 Task: Open Card Brand Guidelines Review in Board Influencer Marketing to Workspace Finance and Accounting and add a team member Softage.2@softage.net, a label Yellow, a checklist Jewelry Design, an attachment from your onedrive, a color Yellow and finally, add a card description 'Conduct market research for new product development' and a comment 'Let us approach this task with a sense of urgency and importance, recognizing its impact on the overall project.'. Add a start date 'Jan 02, 1900' with a due date 'Jan 09, 1900'
Action: Mouse moved to (96, 308)
Screenshot: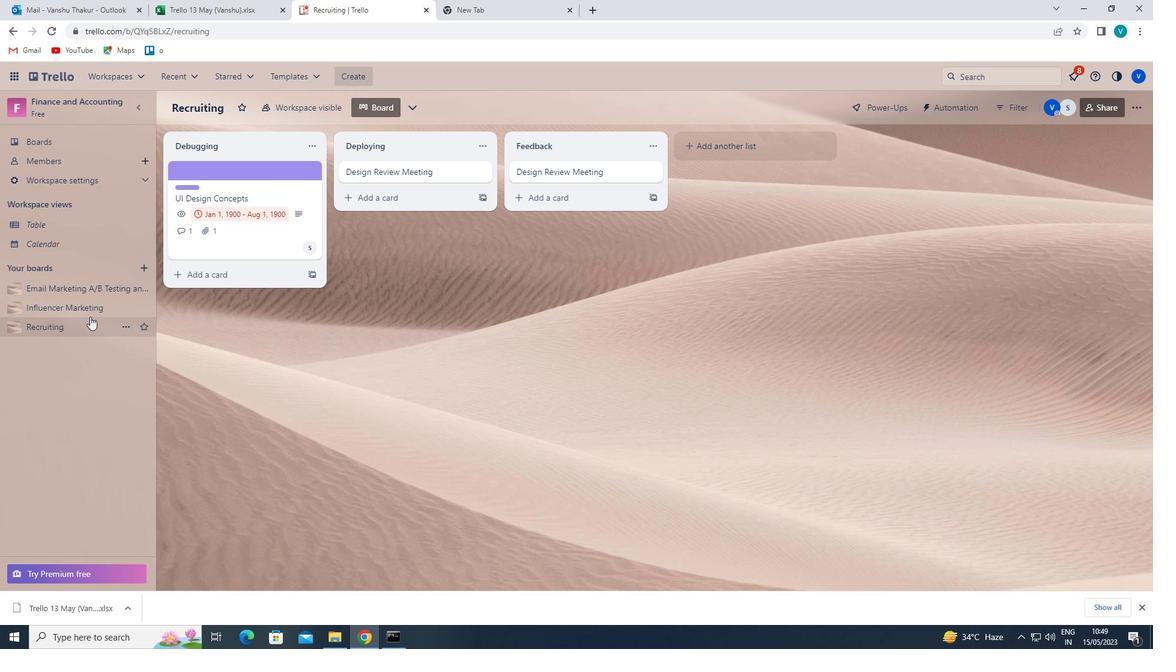 
Action: Mouse pressed left at (96, 308)
Screenshot: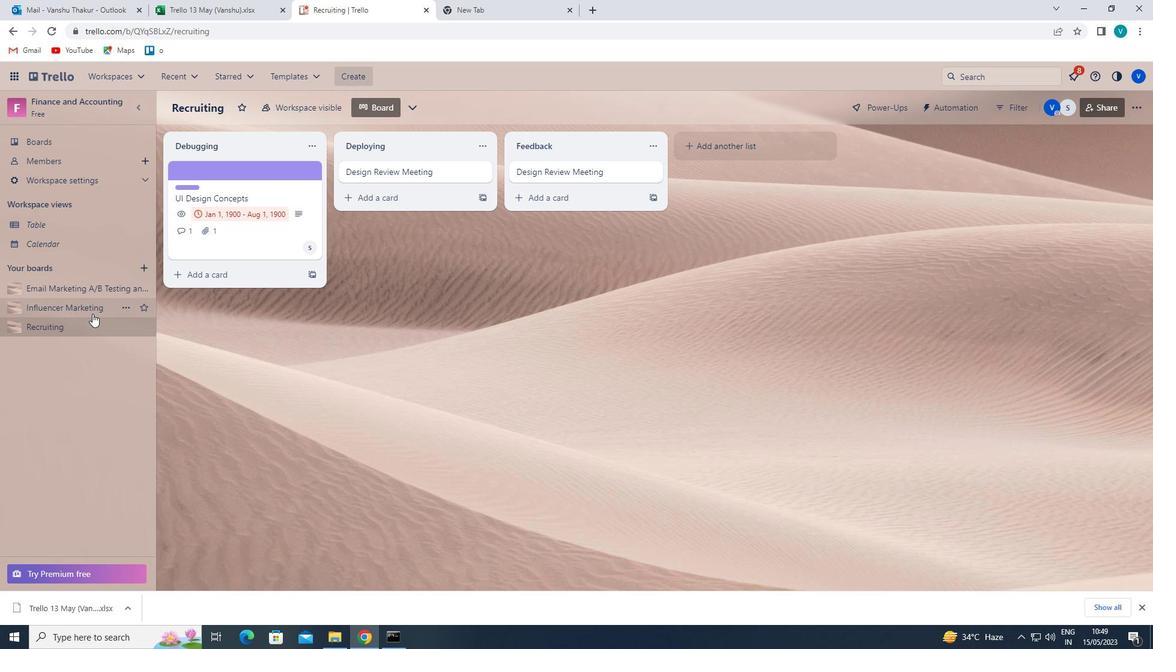 
Action: Mouse moved to (265, 177)
Screenshot: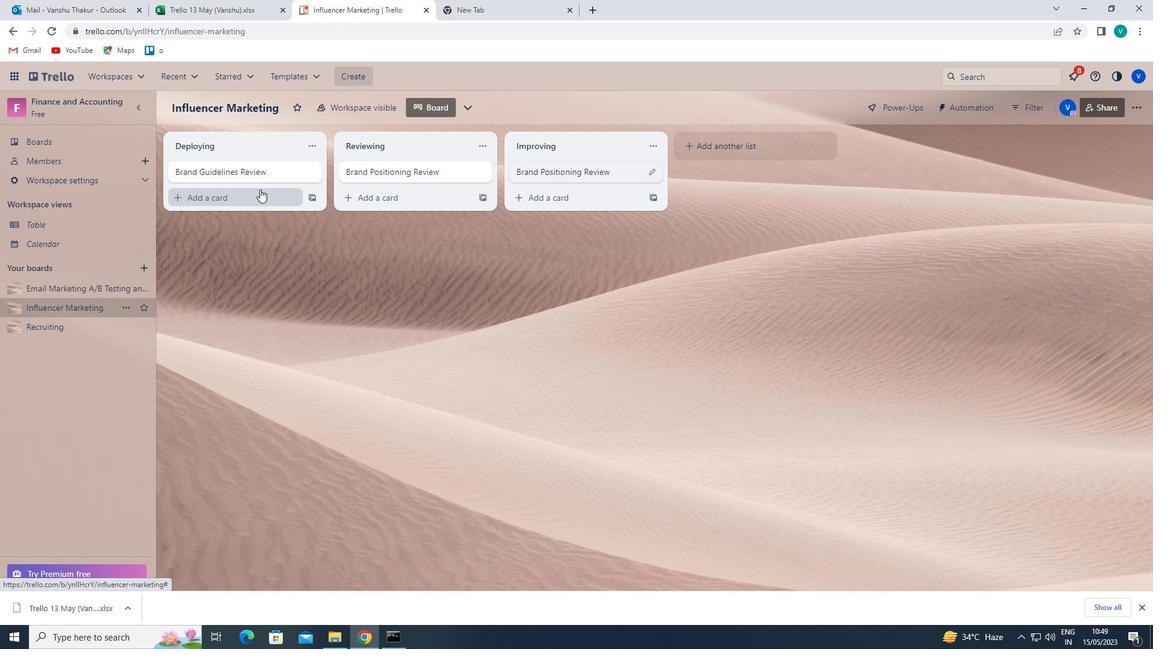
Action: Mouse pressed left at (265, 177)
Screenshot: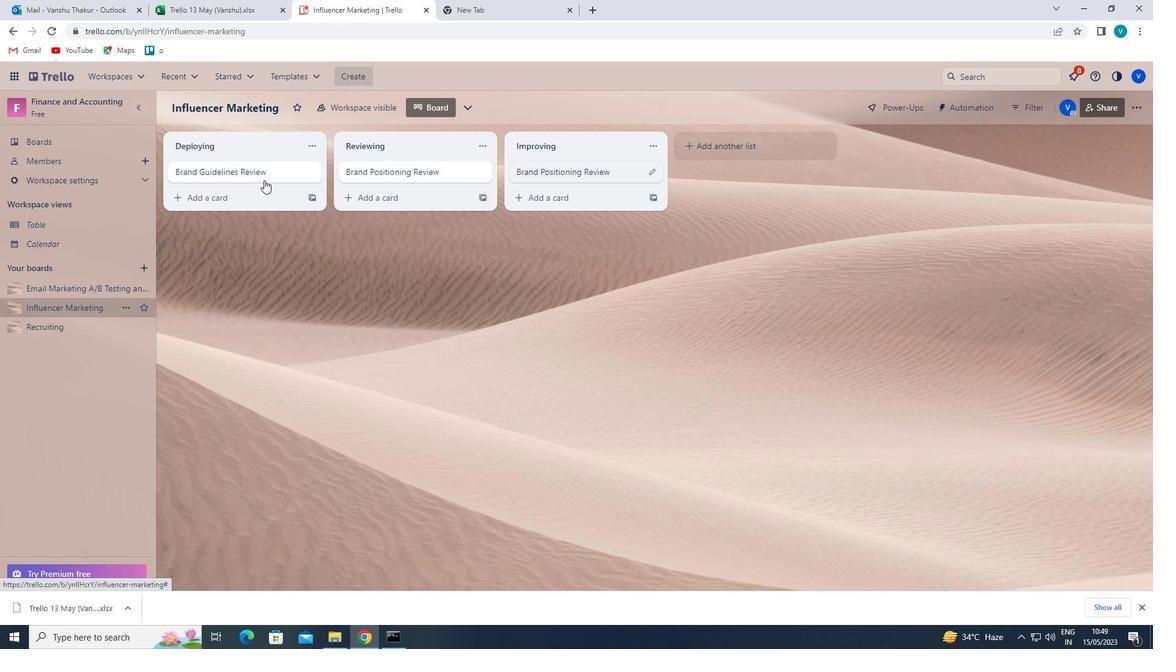 
Action: Mouse moved to (733, 176)
Screenshot: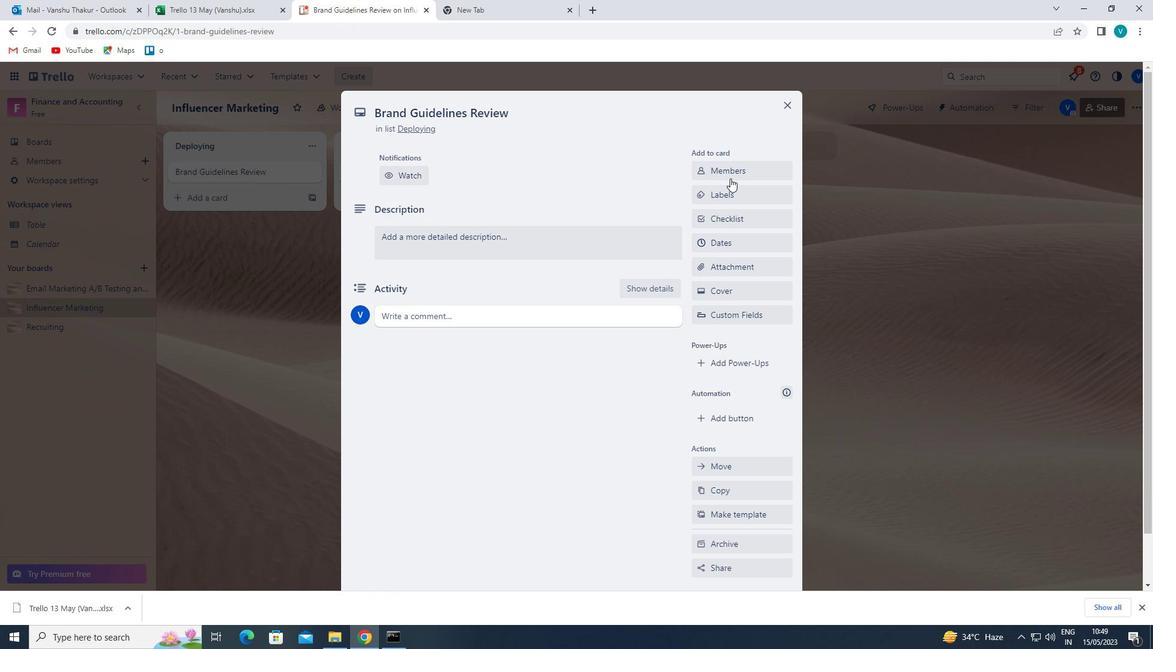 
Action: Mouse pressed left at (733, 176)
Screenshot: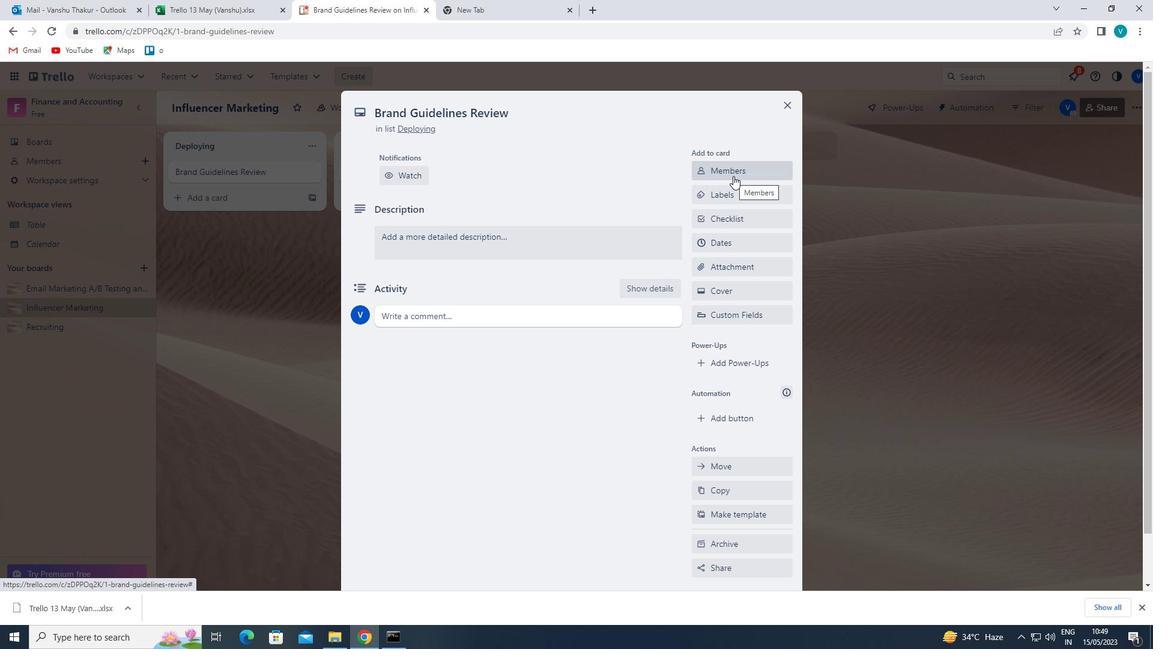 
Action: Mouse moved to (730, 226)
Screenshot: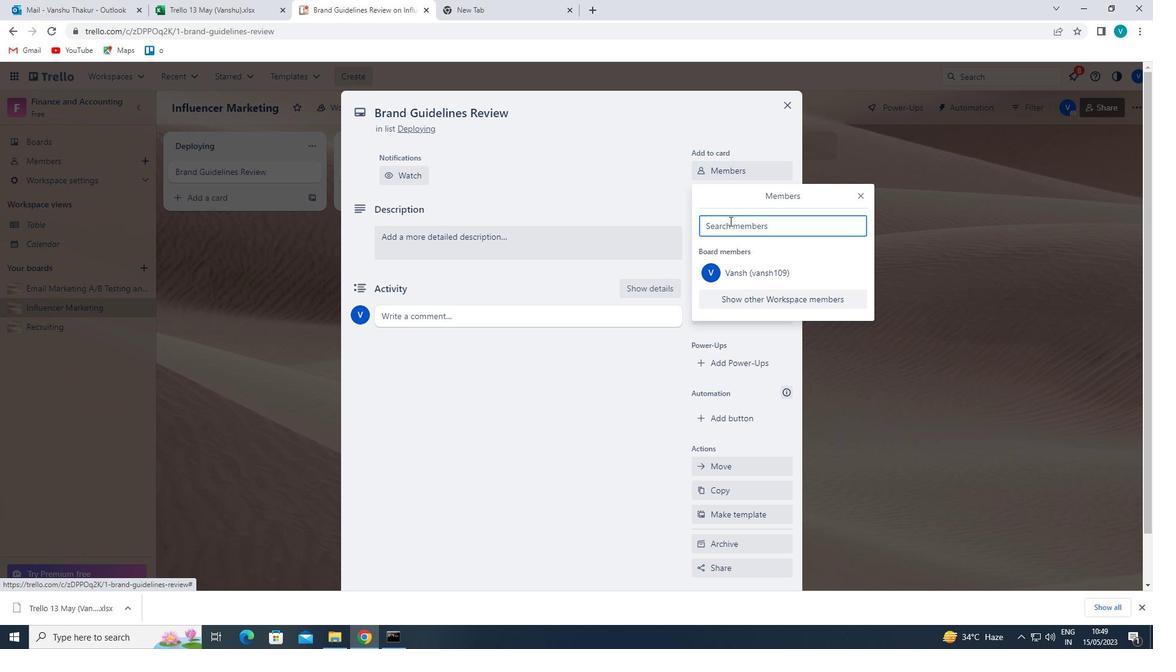 
Action: Mouse pressed left at (730, 226)
Screenshot: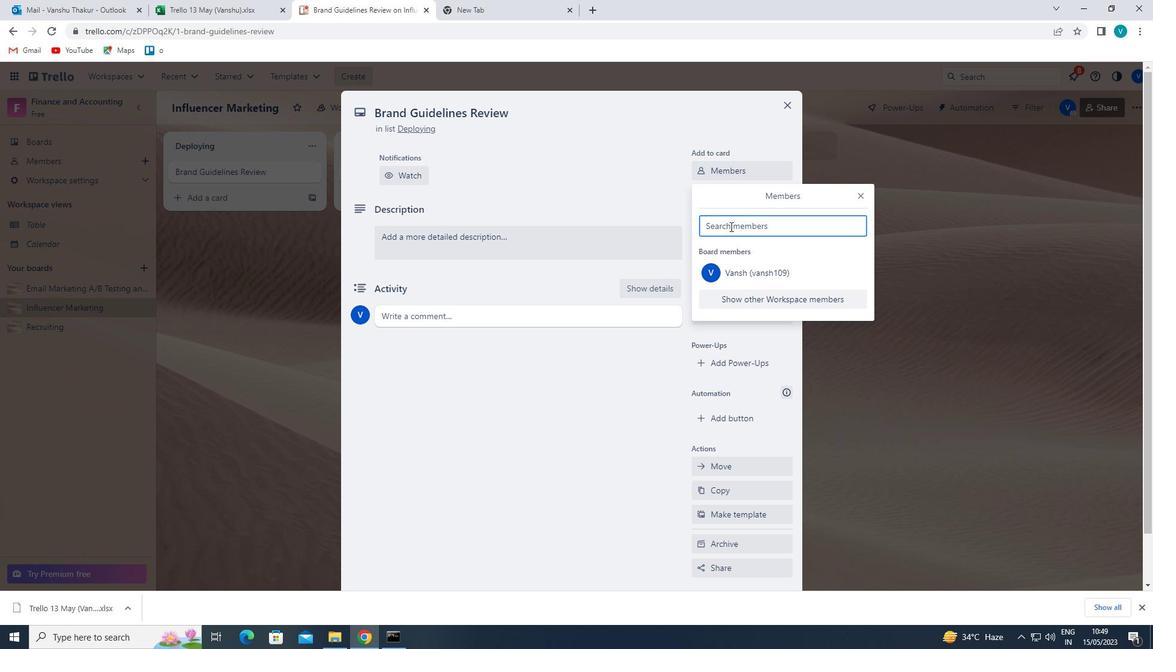
Action: Key pressed <Key.shift>S
Screenshot: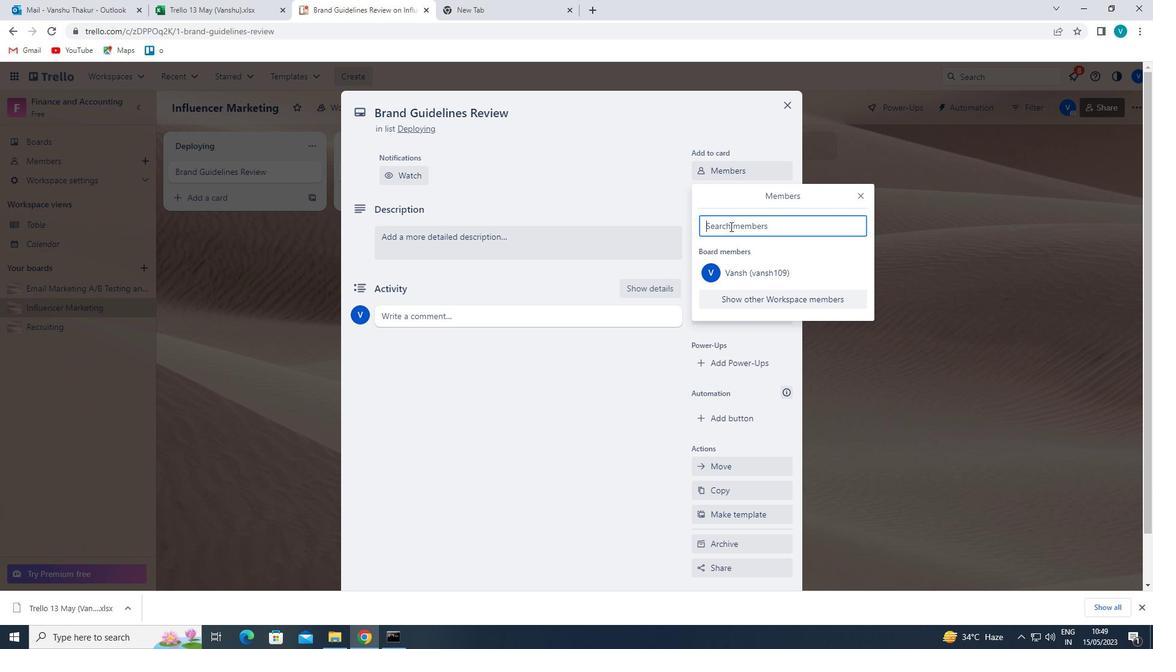 
Action: Mouse moved to (823, 366)
Screenshot: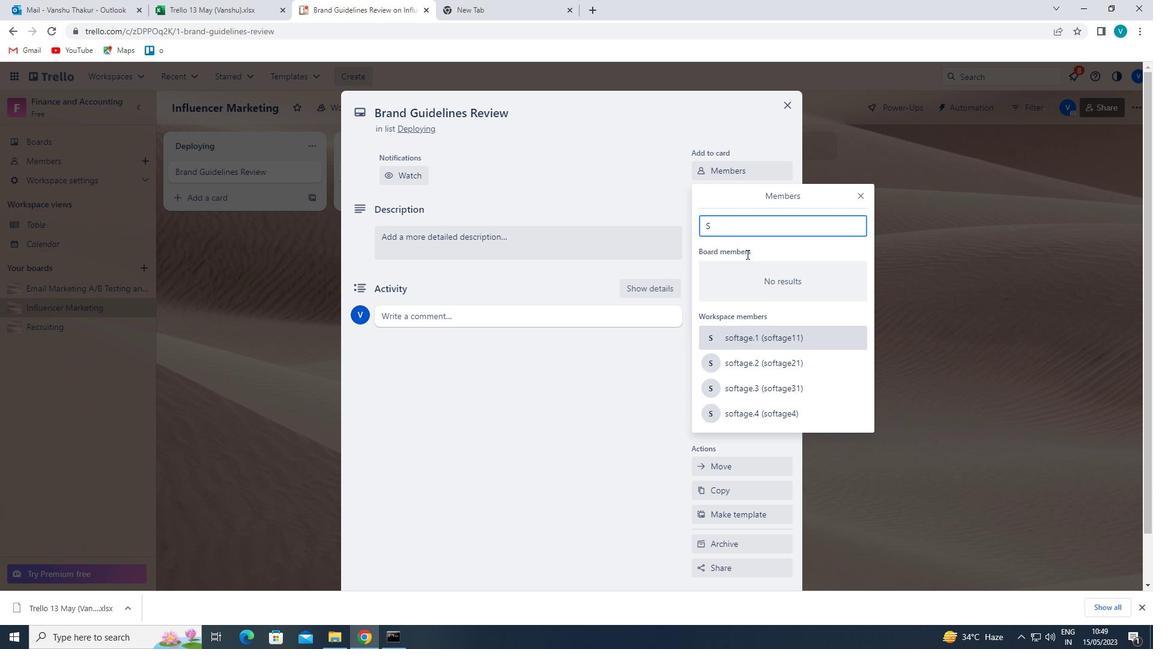 
Action: Mouse pressed left at (823, 366)
Screenshot: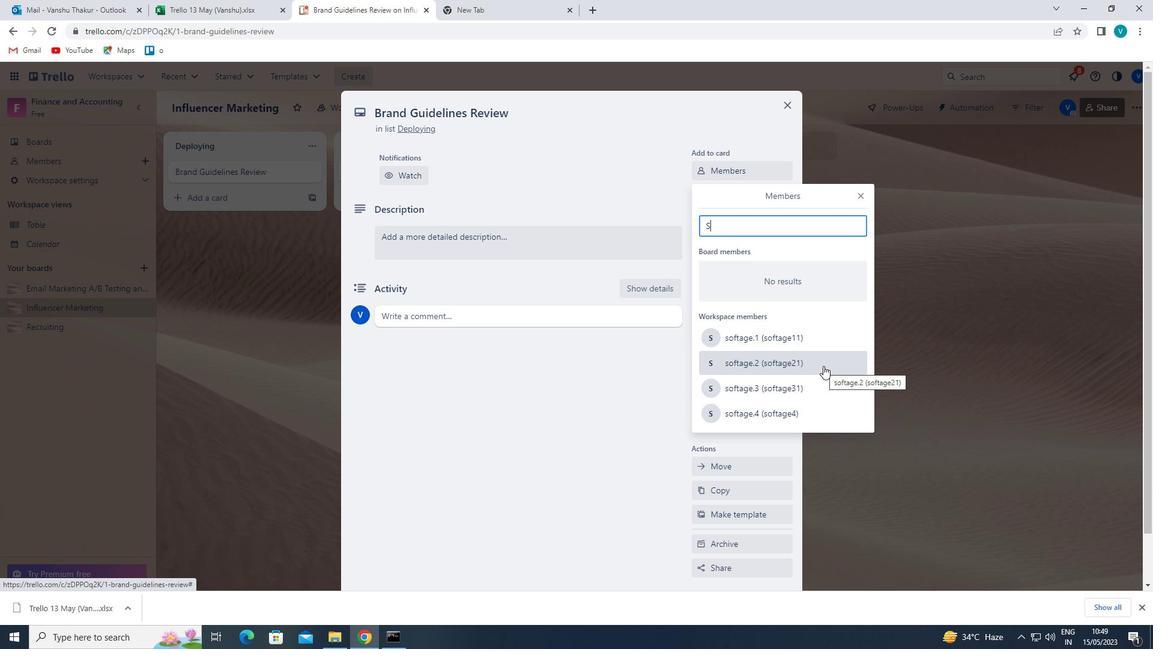 
Action: Mouse moved to (866, 194)
Screenshot: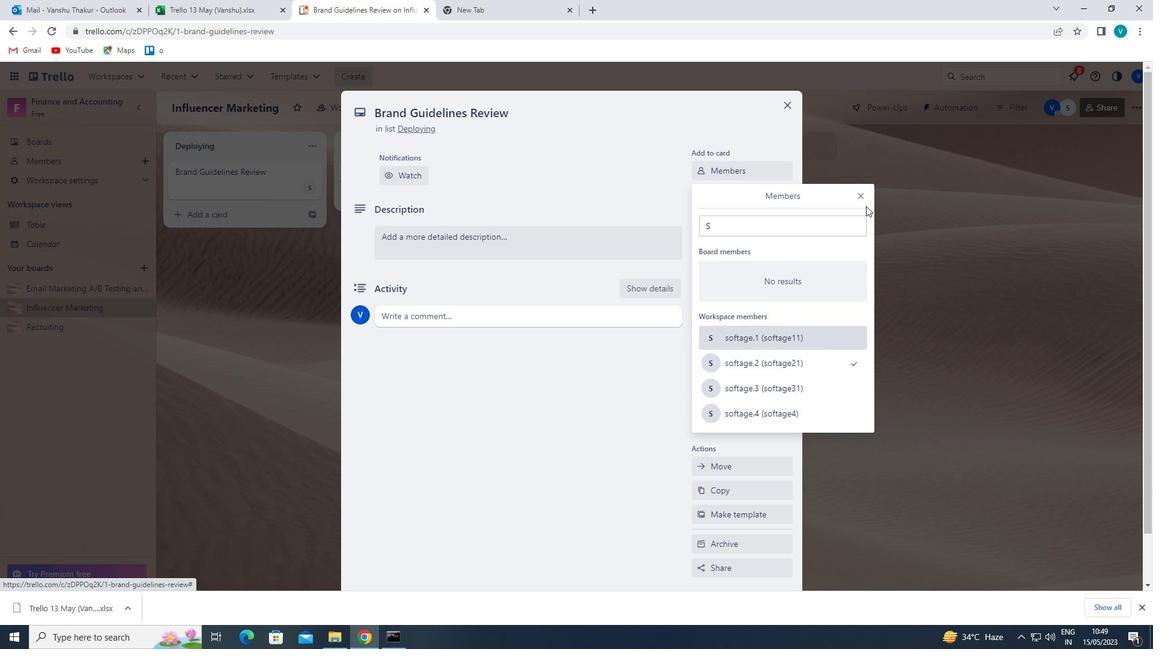 
Action: Mouse pressed left at (866, 194)
Screenshot: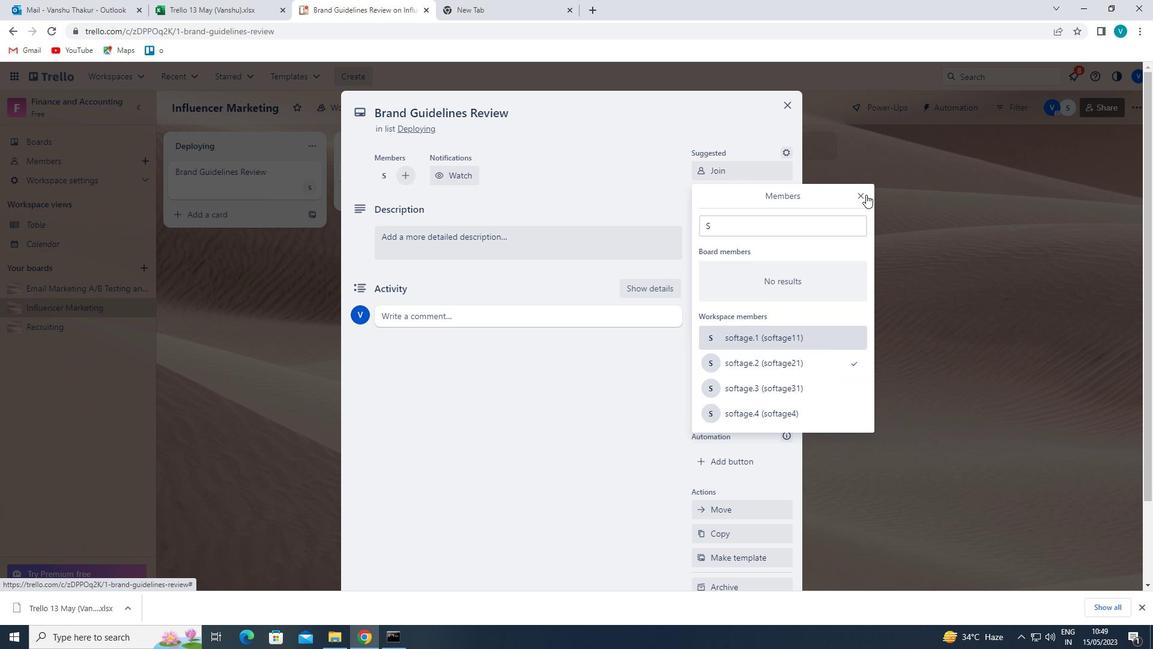 
Action: Mouse moved to (754, 232)
Screenshot: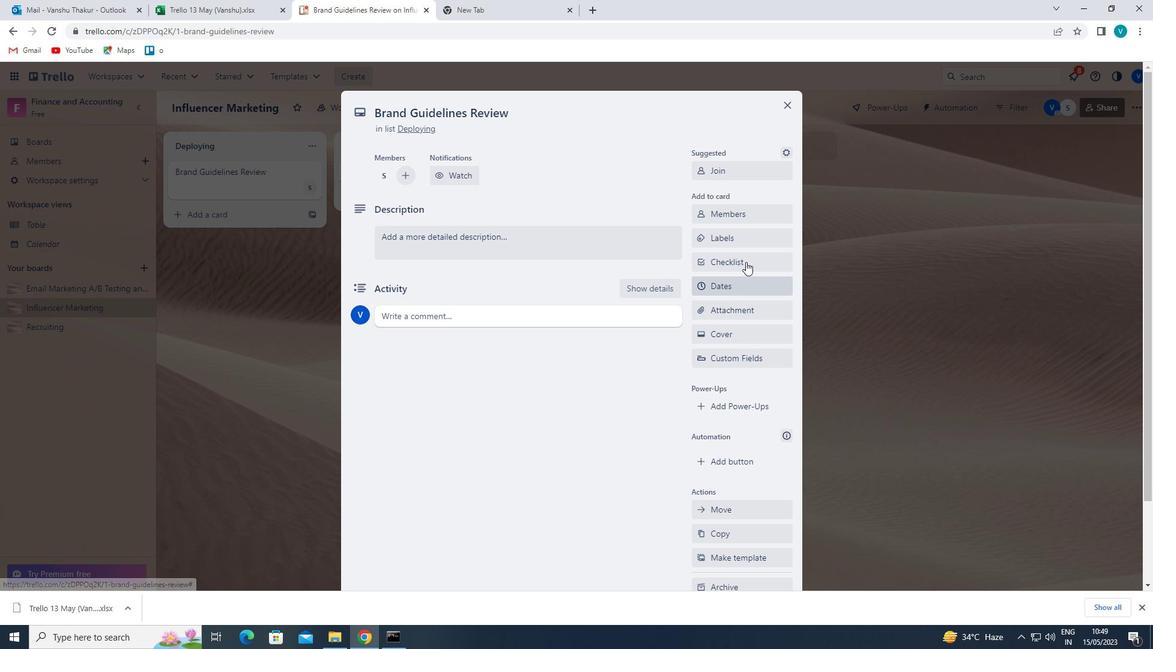 
Action: Mouse pressed left at (754, 232)
Screenshot: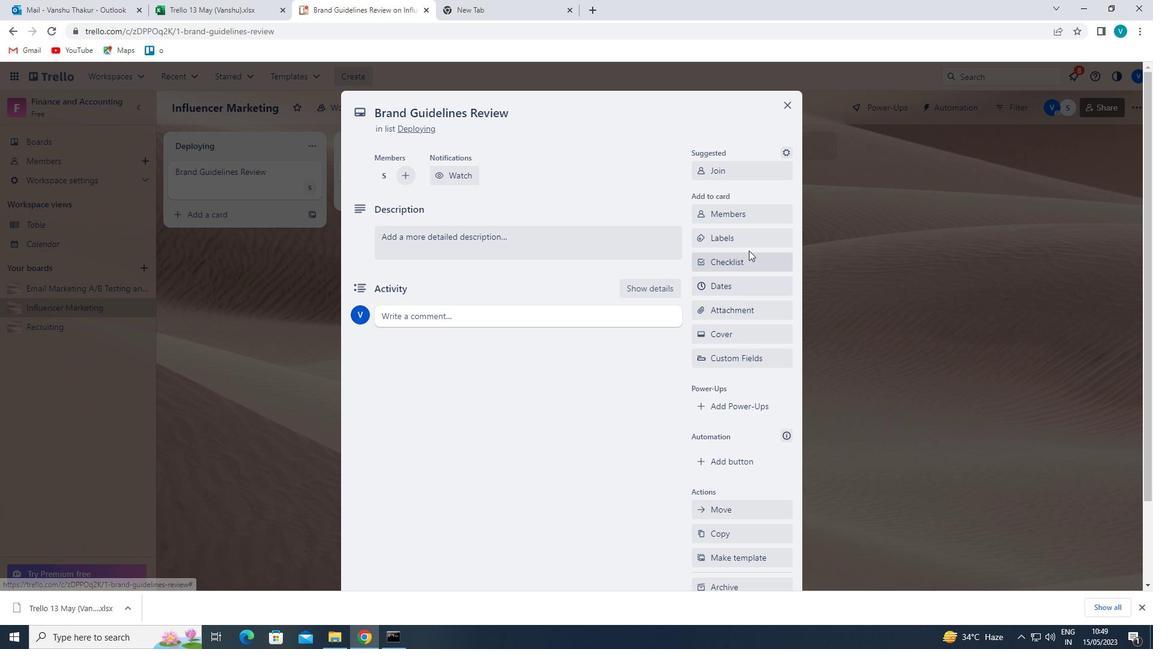 
Action: Mouse moved to (745, 364)
Screenshot: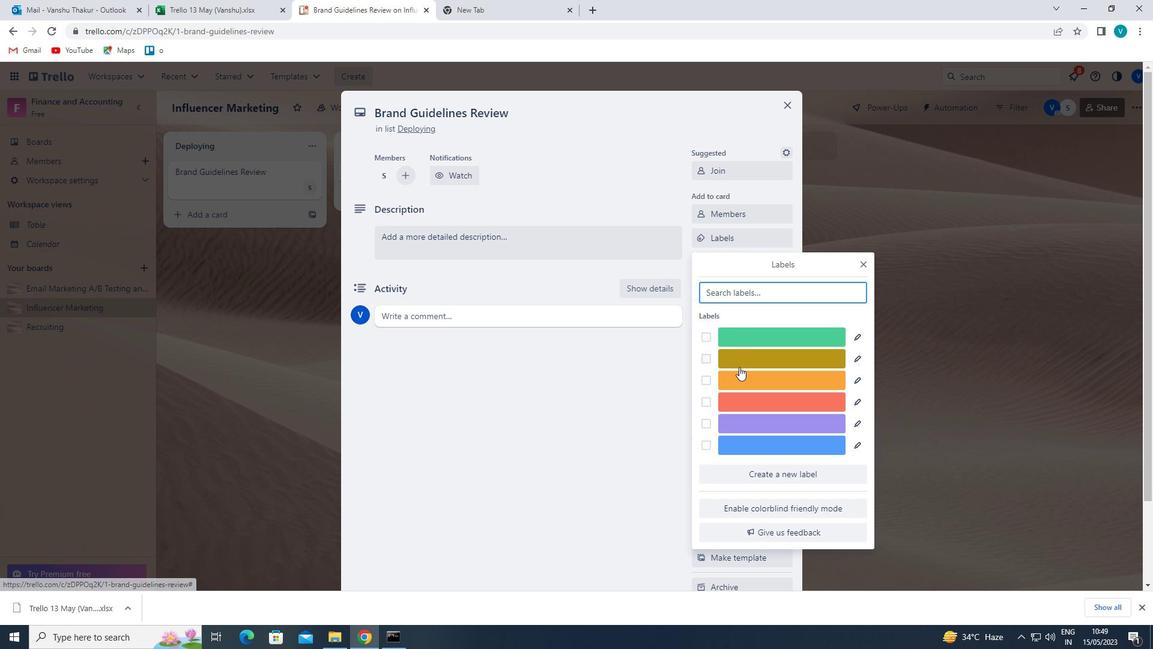 
Action: Mouse pressed left at (745, 364)
Screenshot: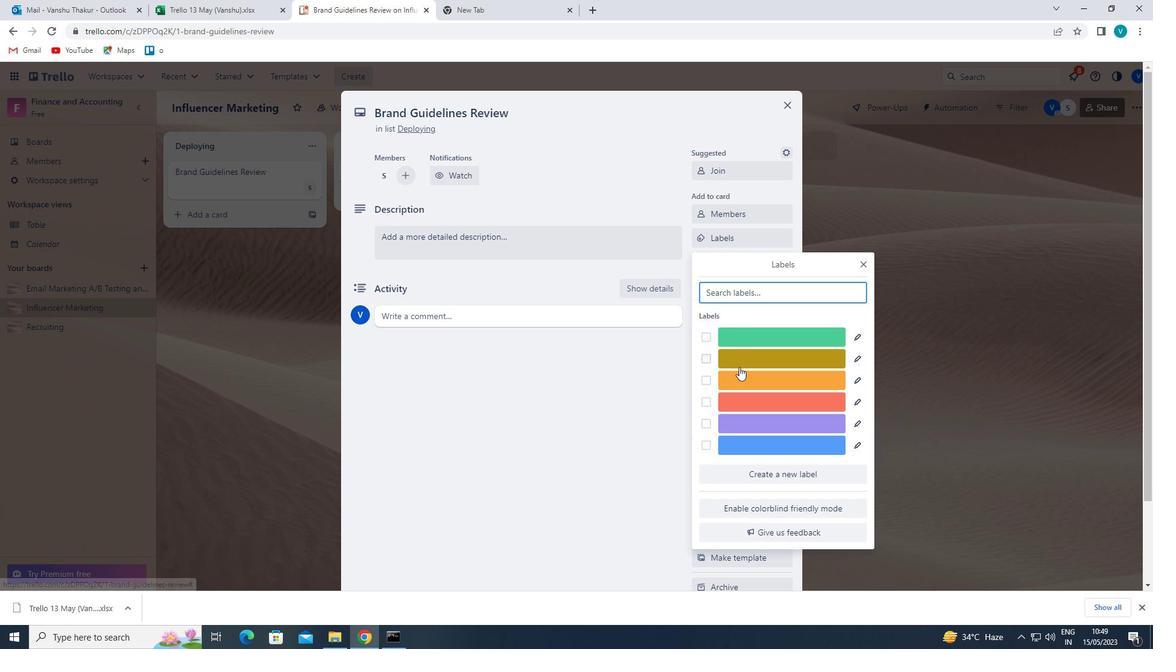 
Action: Mouse moved to (866, 265)
Screenshot: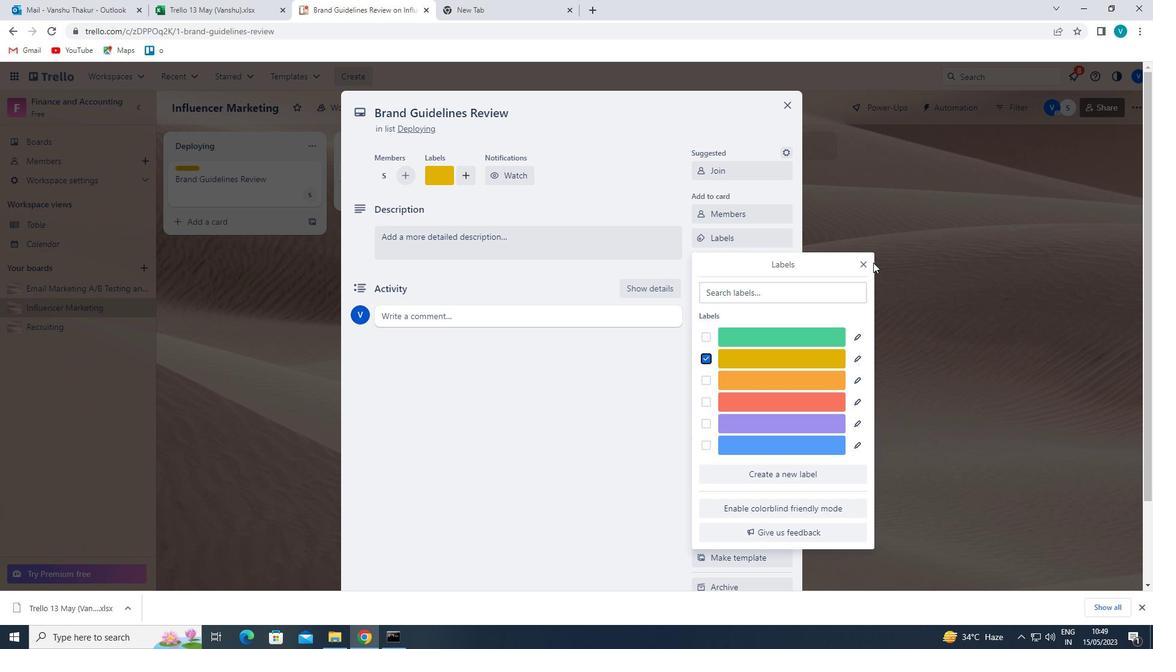 
Action: Mouse pressed left at (866, 265)
Screenshot: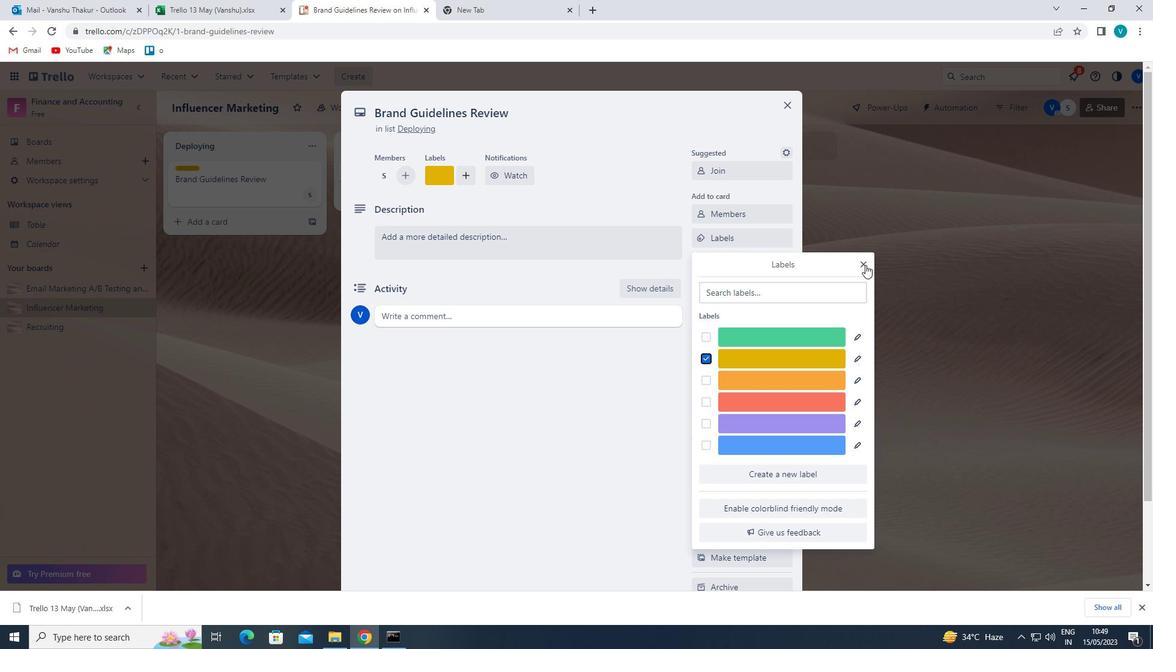 
Action: Mouse moved to (757, 265)
Screenshot: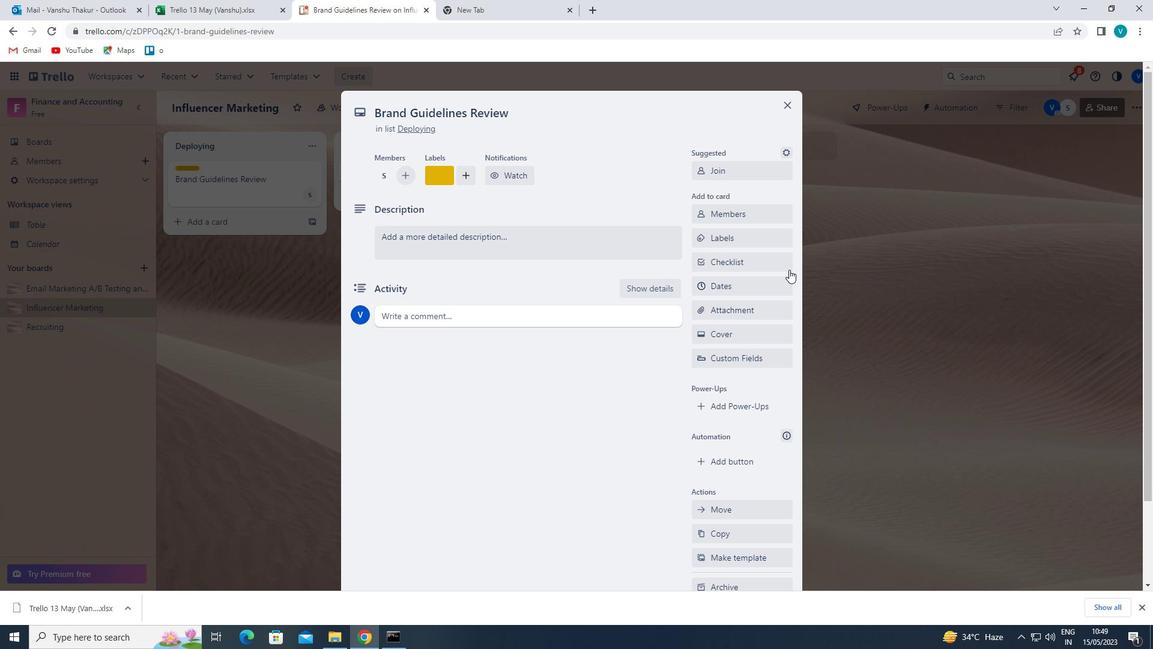 
Action: Mouse pressed left at (757, 265)
Screenshot: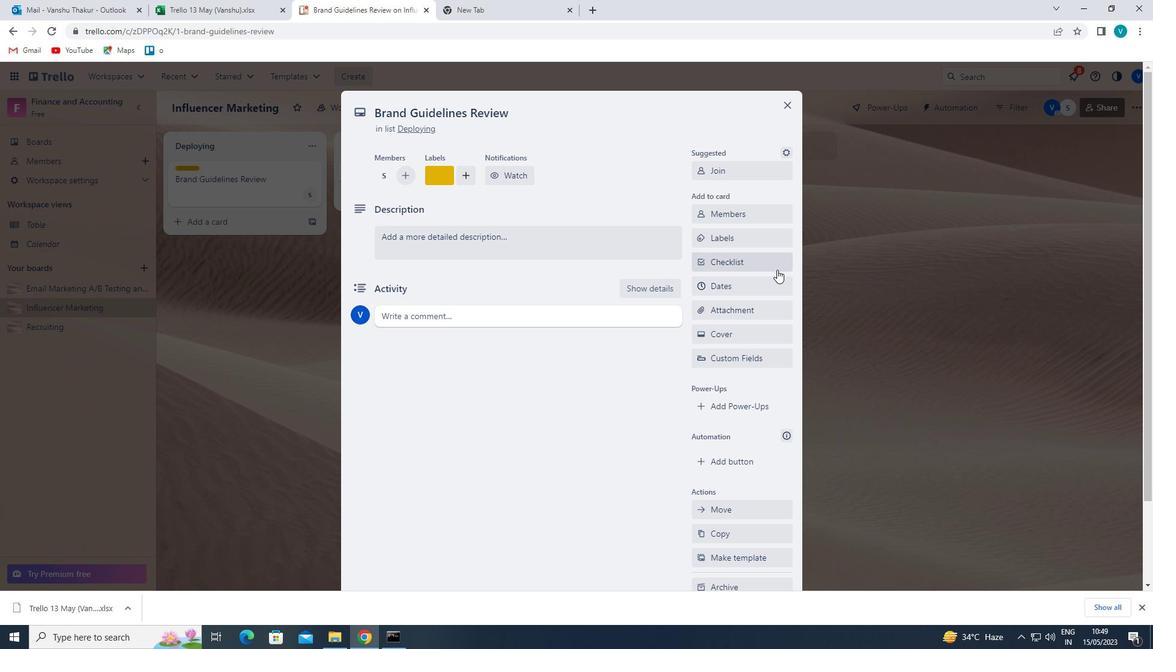 
Action: Mouse moved to (743, 307)
Screenshot: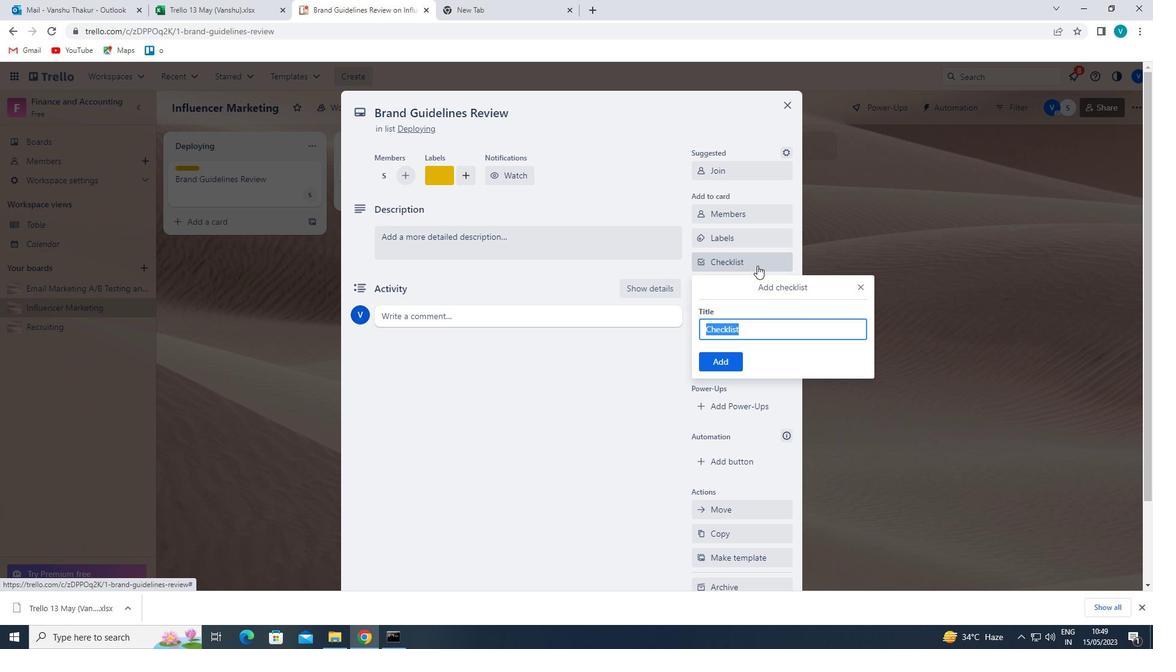 
Action: Key pressed <Key.shift>JEWELRY<Key.space><Key.shift>DESIGN
Screenshot: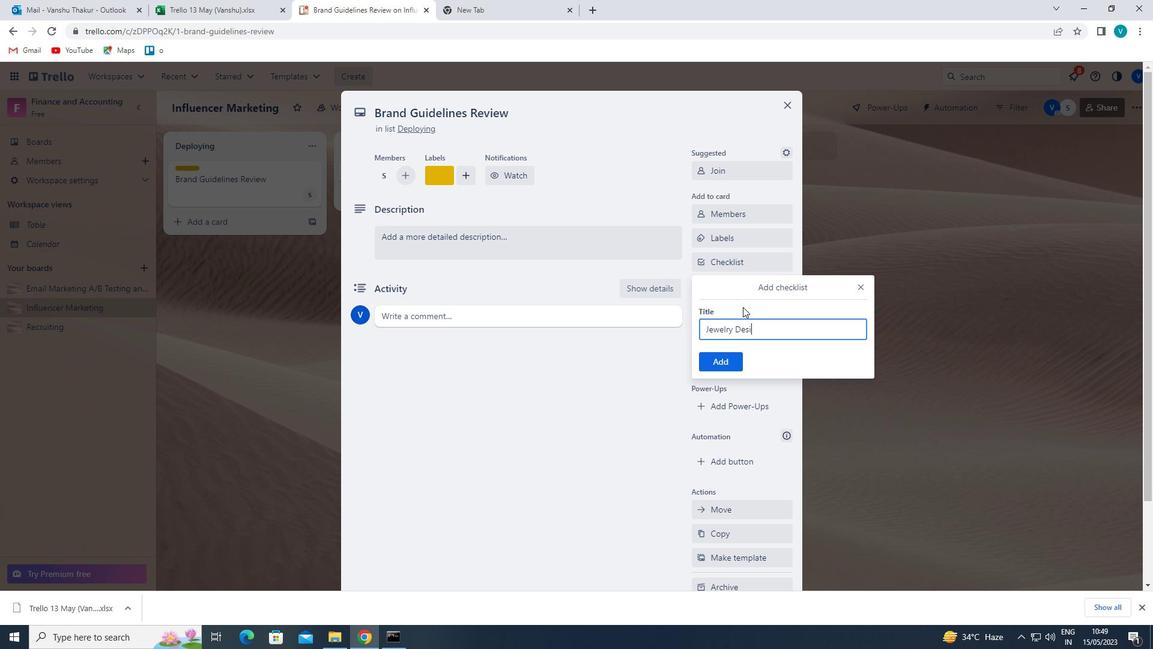 
Action: Mouse moved to (730, 357)
Screenshot: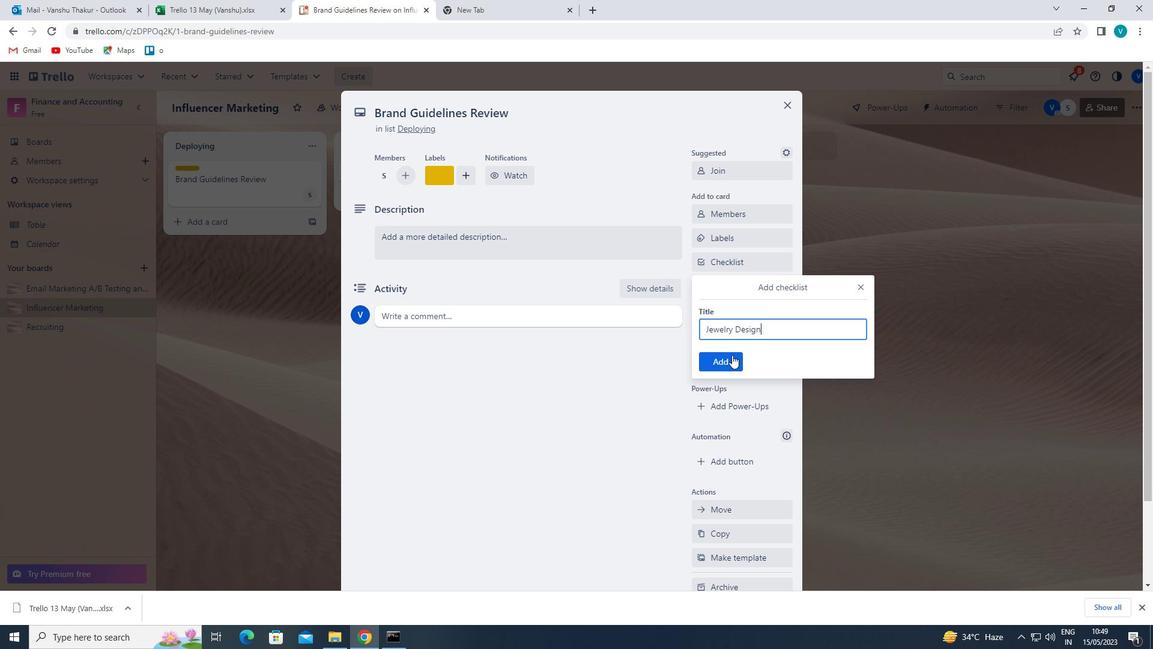
Action: Mouse pressed left at (730, 357)
Screenshot: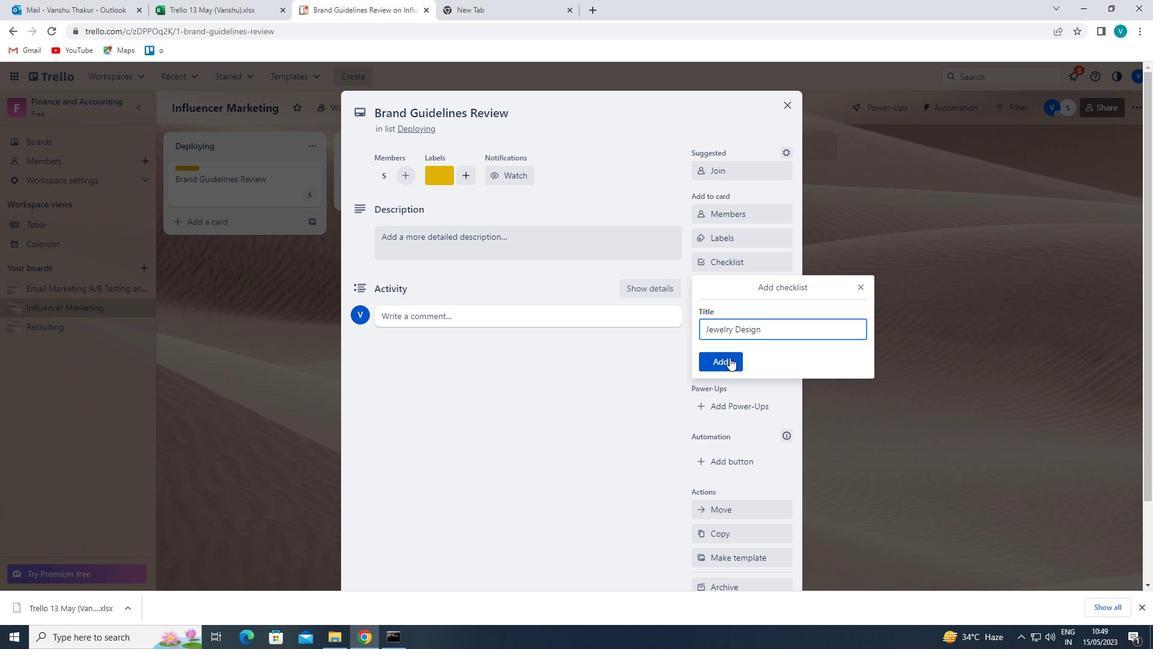 
Action: Mouse moved to (741, 307)
Screenshot: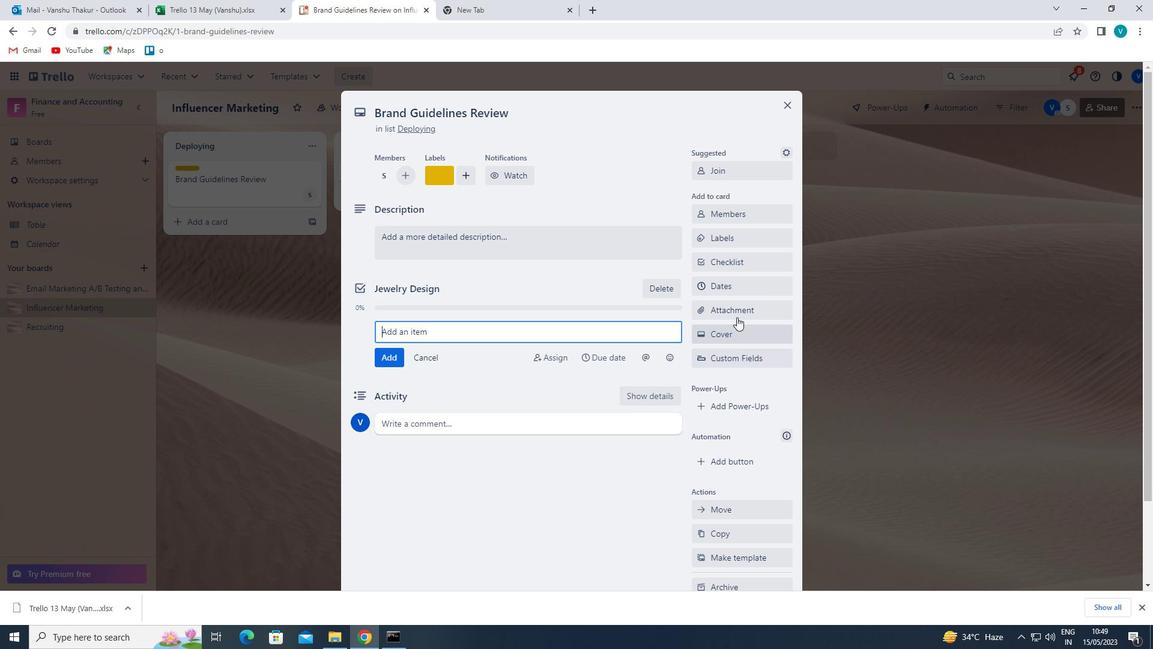 
Action: Mouse pressed left at (741, 307)
Screenshot: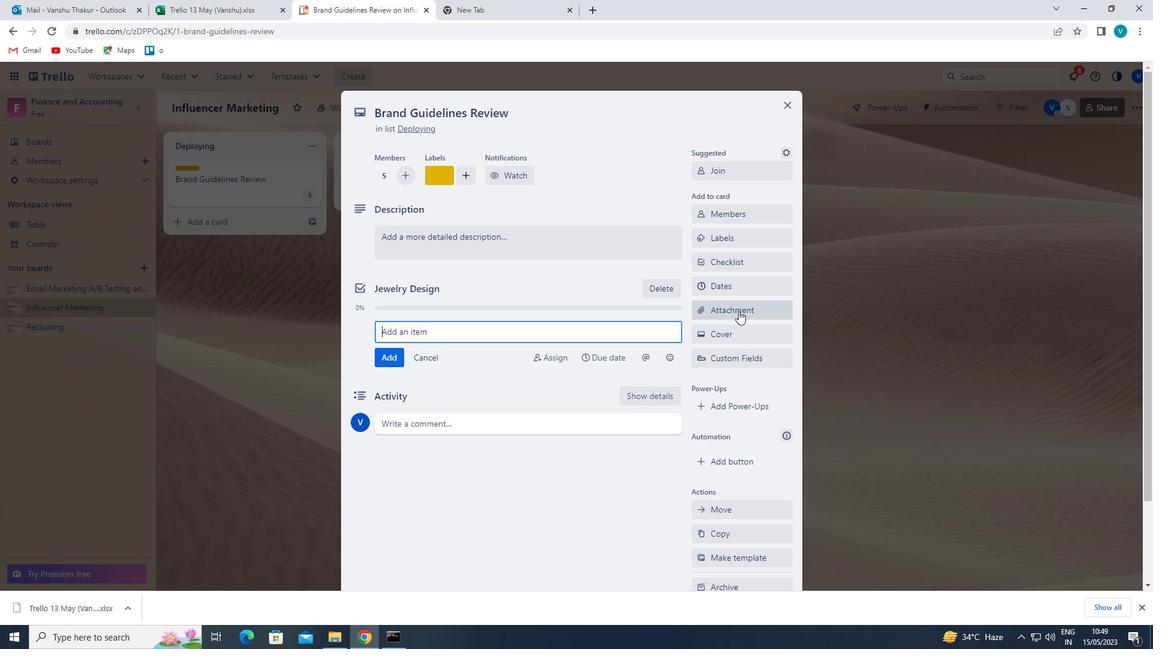 
Action: Mouse moved to (721, 456)
Screenshot: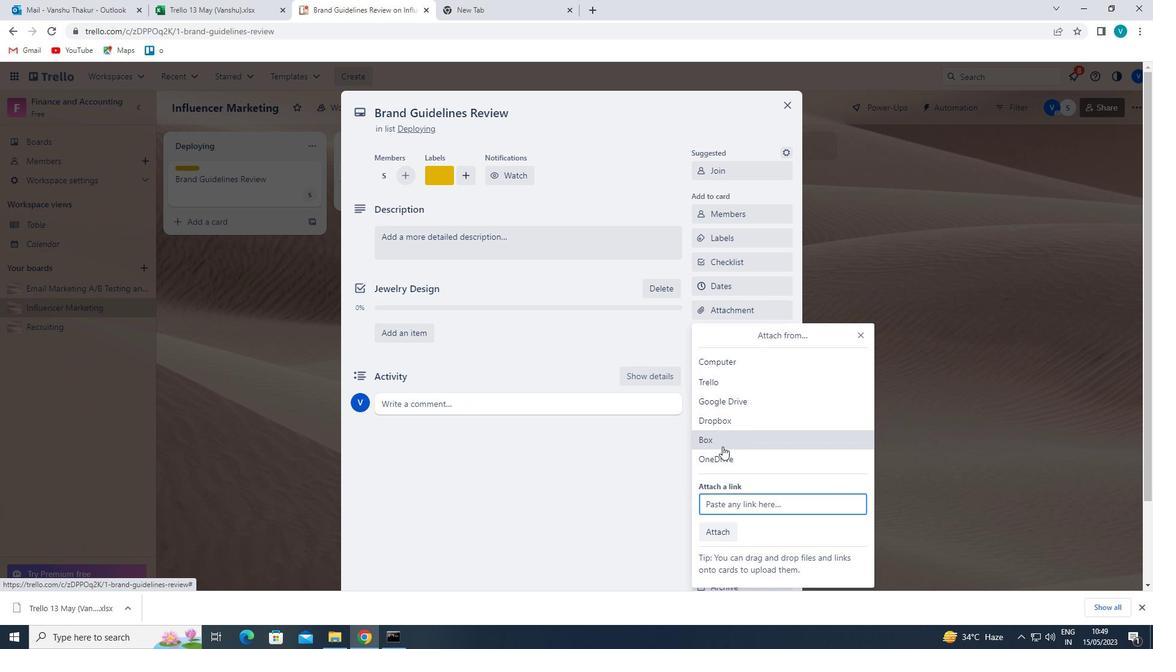 
Action: Mouse pressed left at (721, 456)
Screenshot: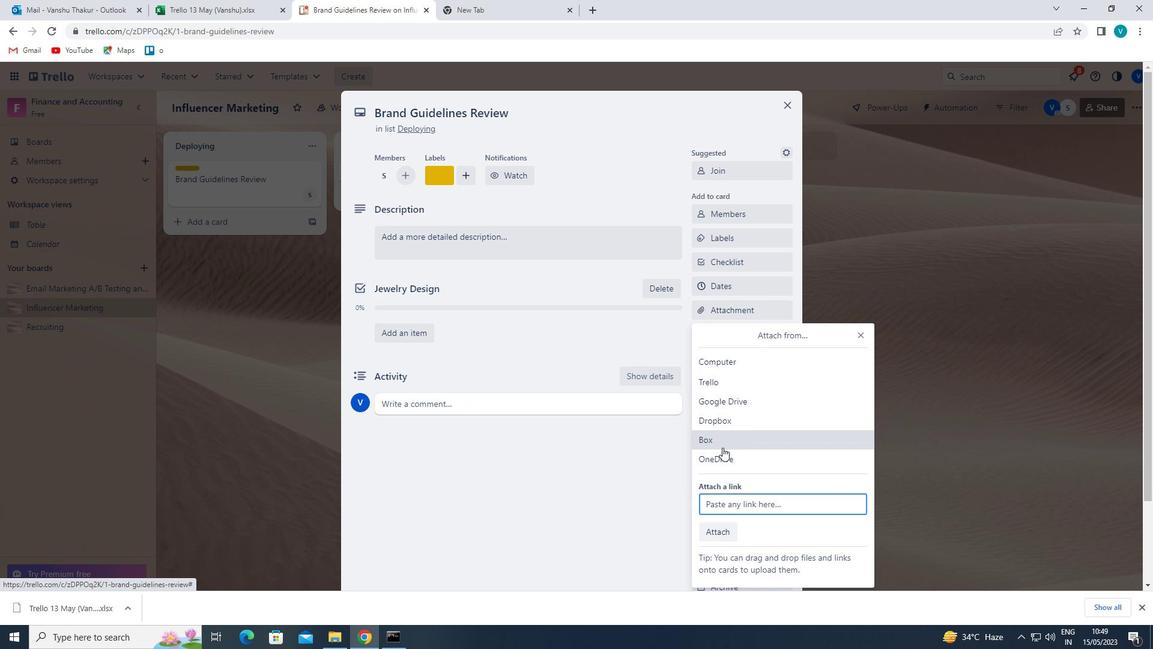 
Action: Mouse moved to (439, 236)
Screenshot: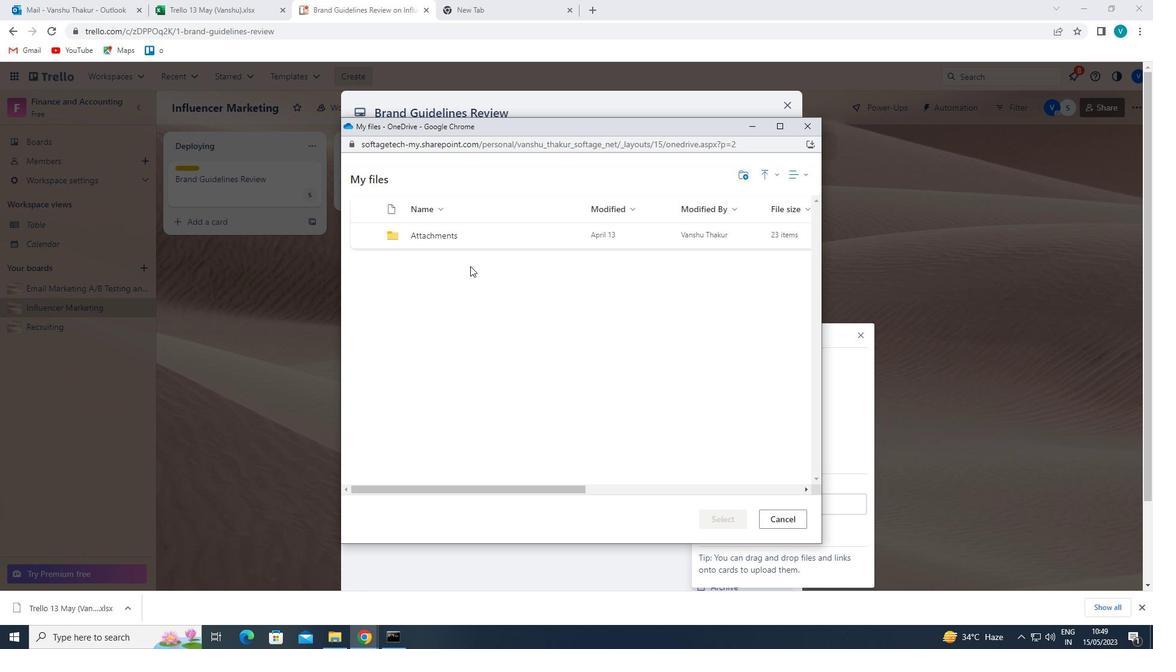 
Action: Mouse pressed left at (439, 236)
Screenshot: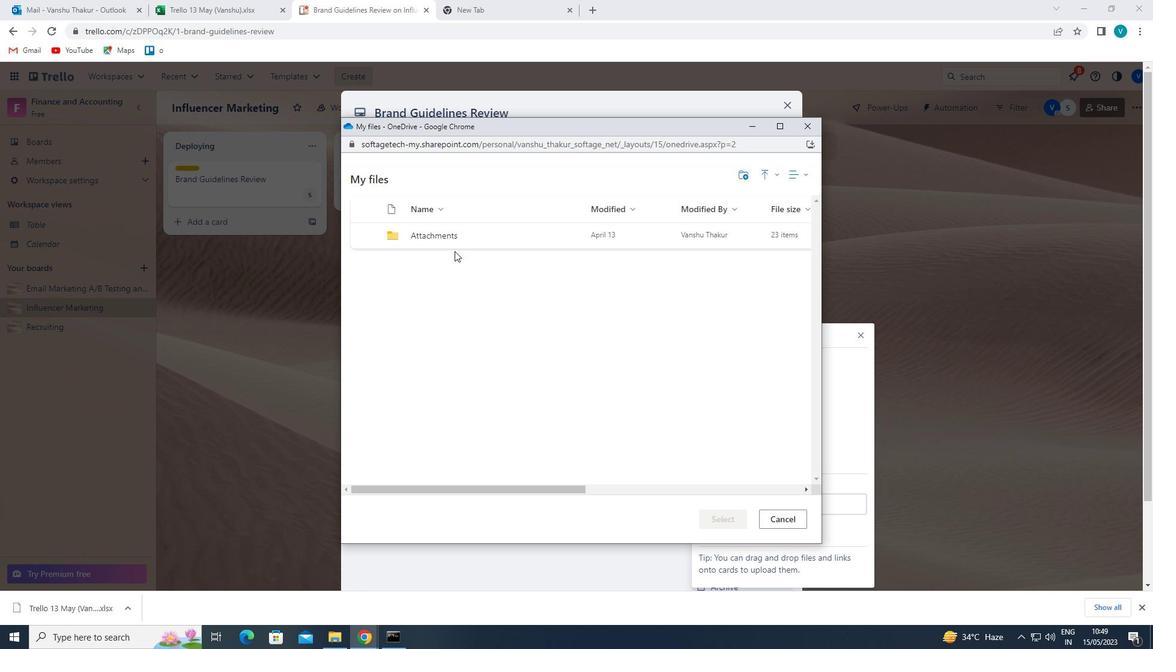 
Action: Mouse moved to (443, 264)
Screenshot: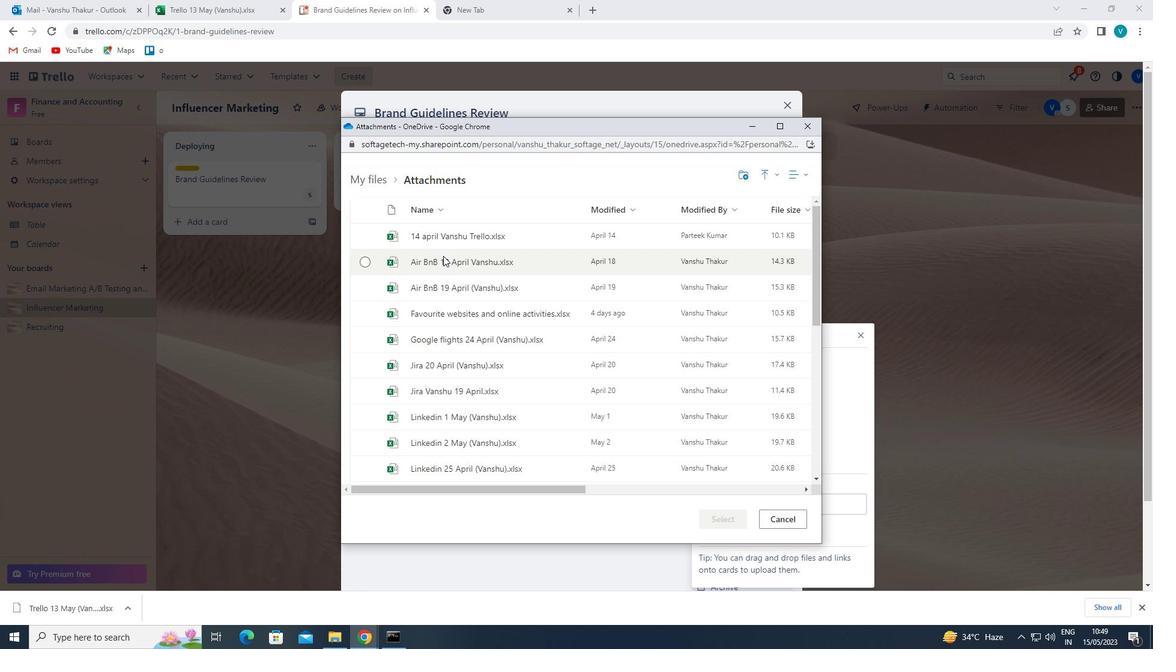 
Action: Mouse pressed left at (443, 264)
Screenshot: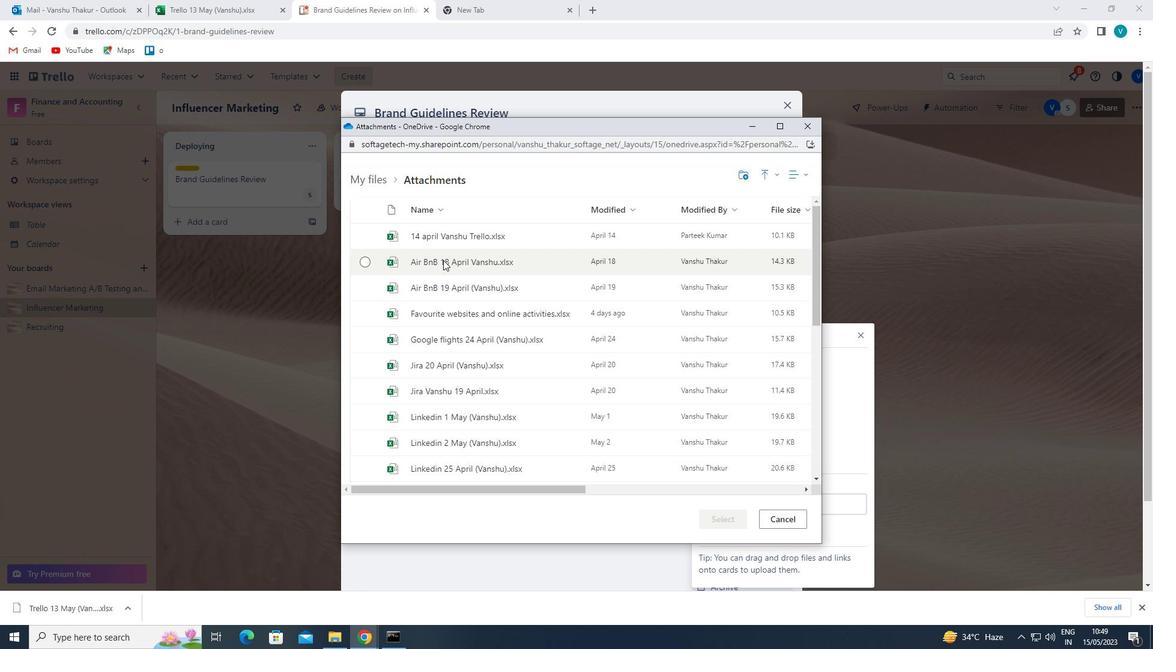 
Action: Mouse moved to (726, 517)
Screenshot: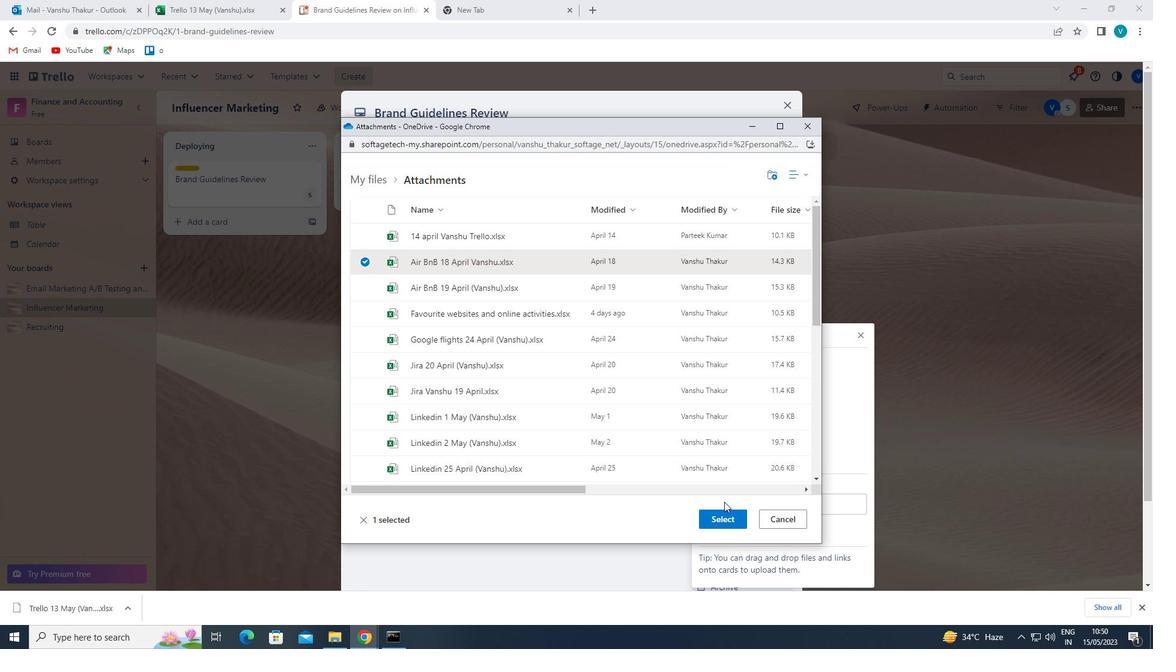 
Action: Mouse pressed left at (726, 517)
Screenshot: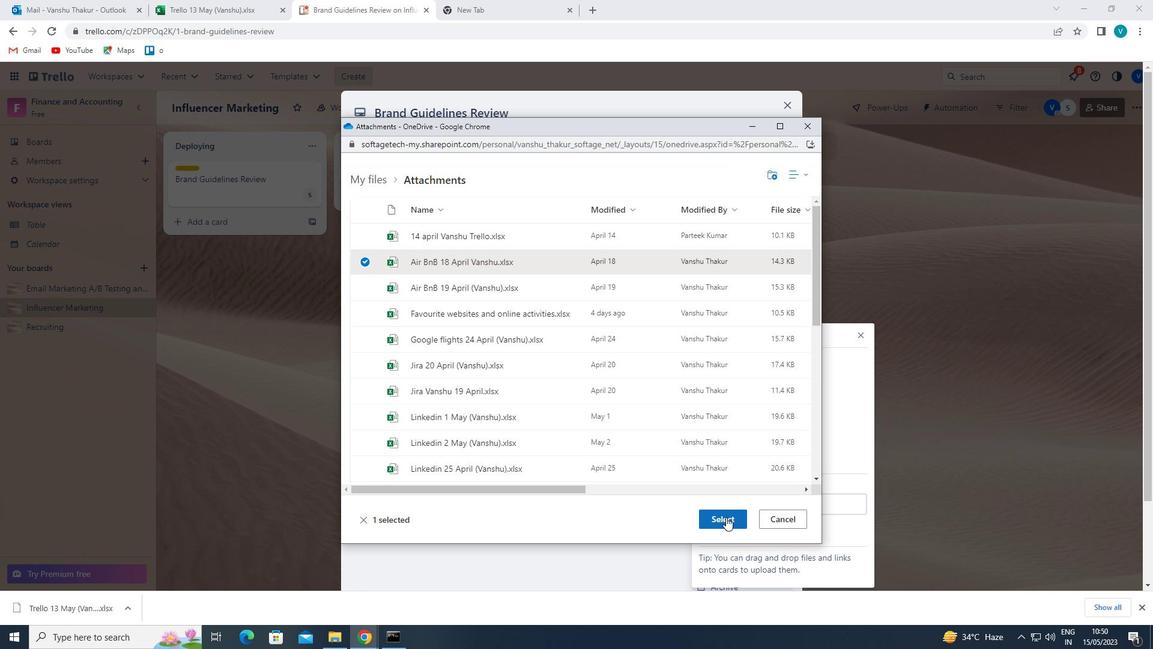 
Action: Mouse moved to (743, 325)
Screenshot: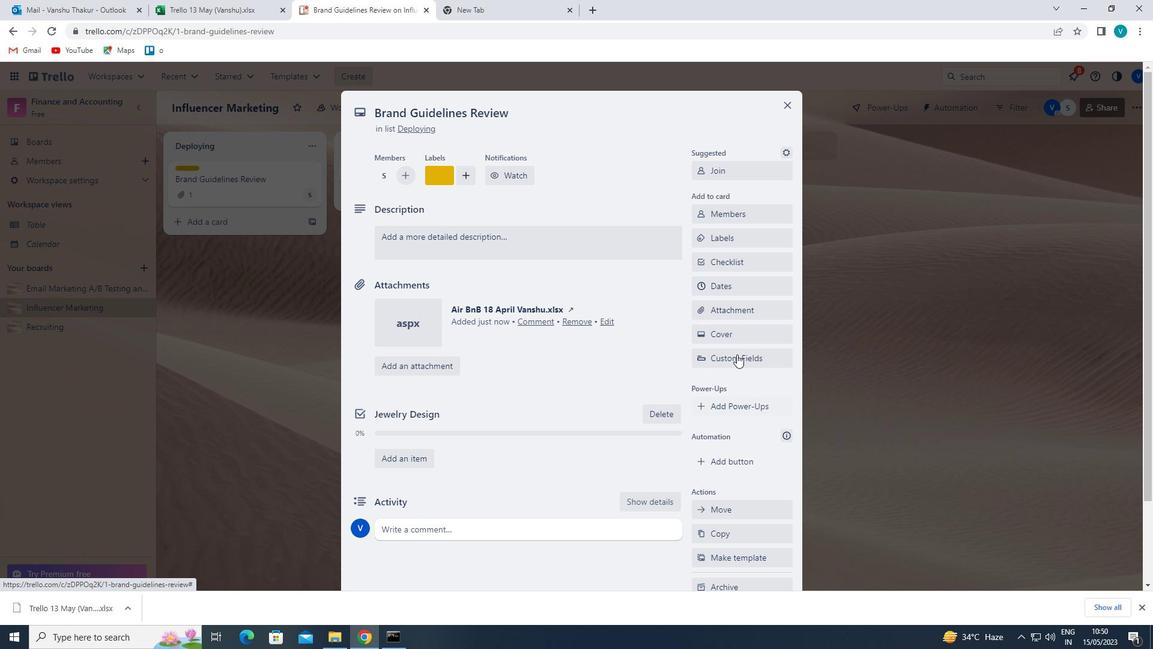 
Action: Mouse pressed left at (743, 325)
Screenshot: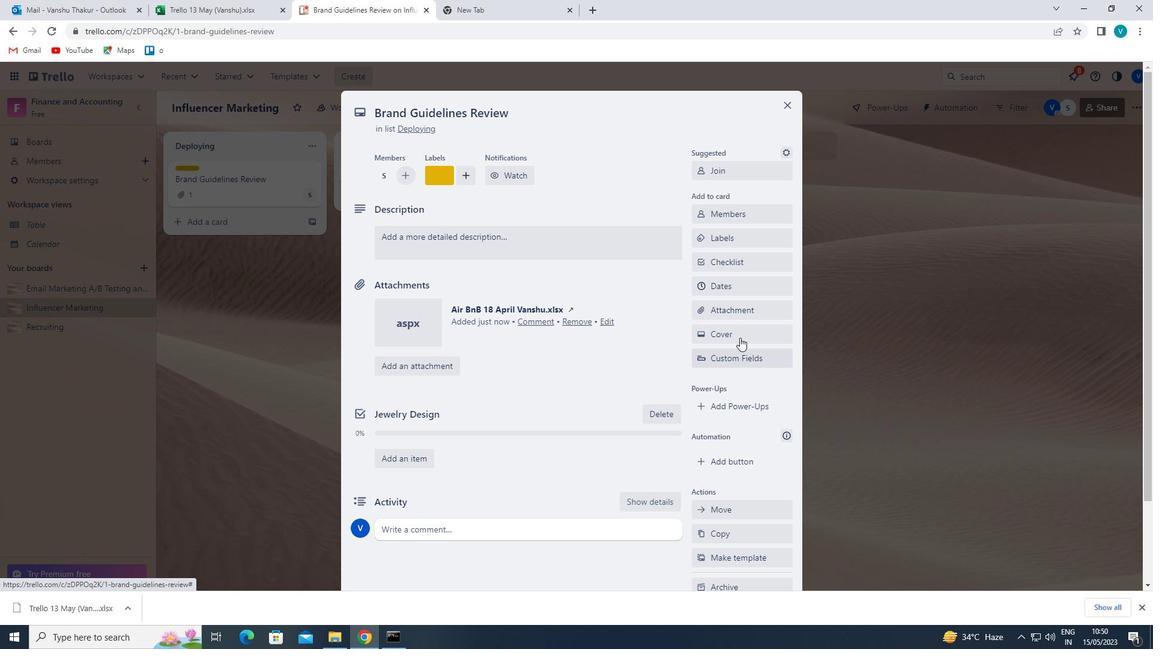 
Action: Mouse moved to (747, 352)
Screenshot: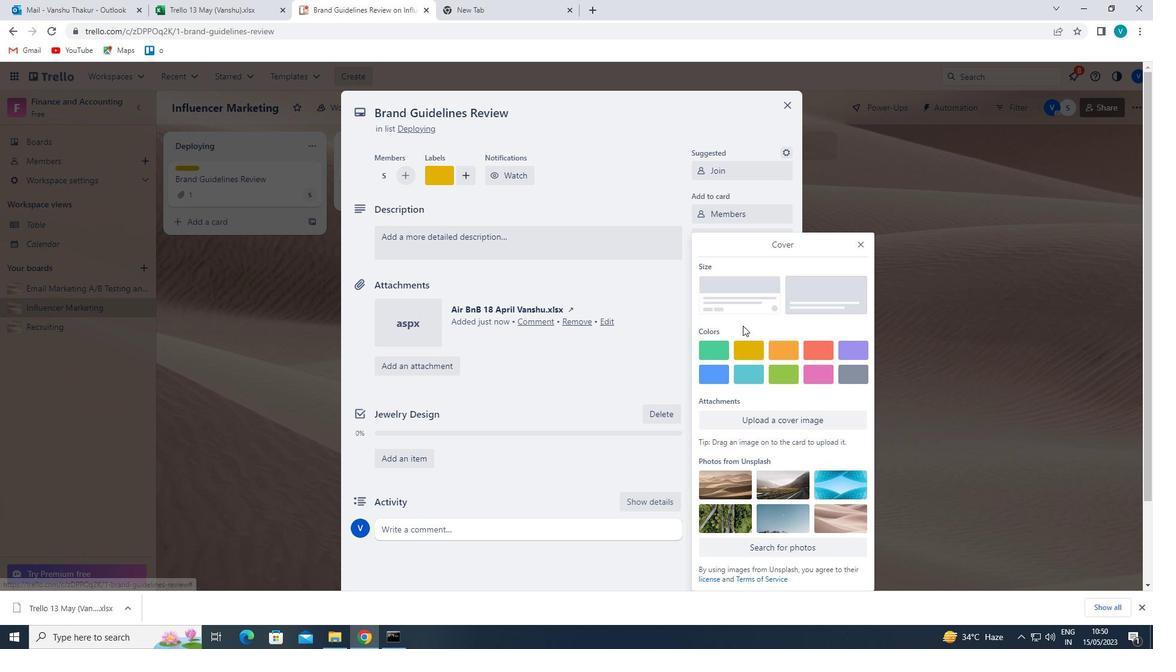 
Action: Mouse pressed left at (747, 352)
Screenshot: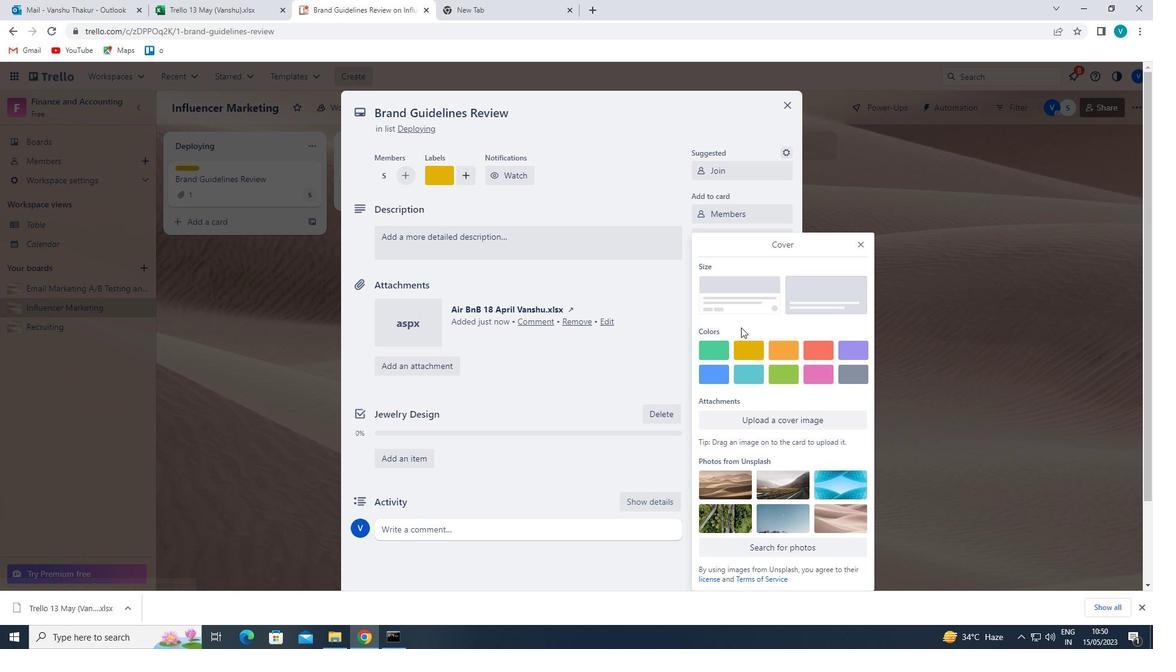 
Action: Mouse moved to (865, 222)
Screenshot: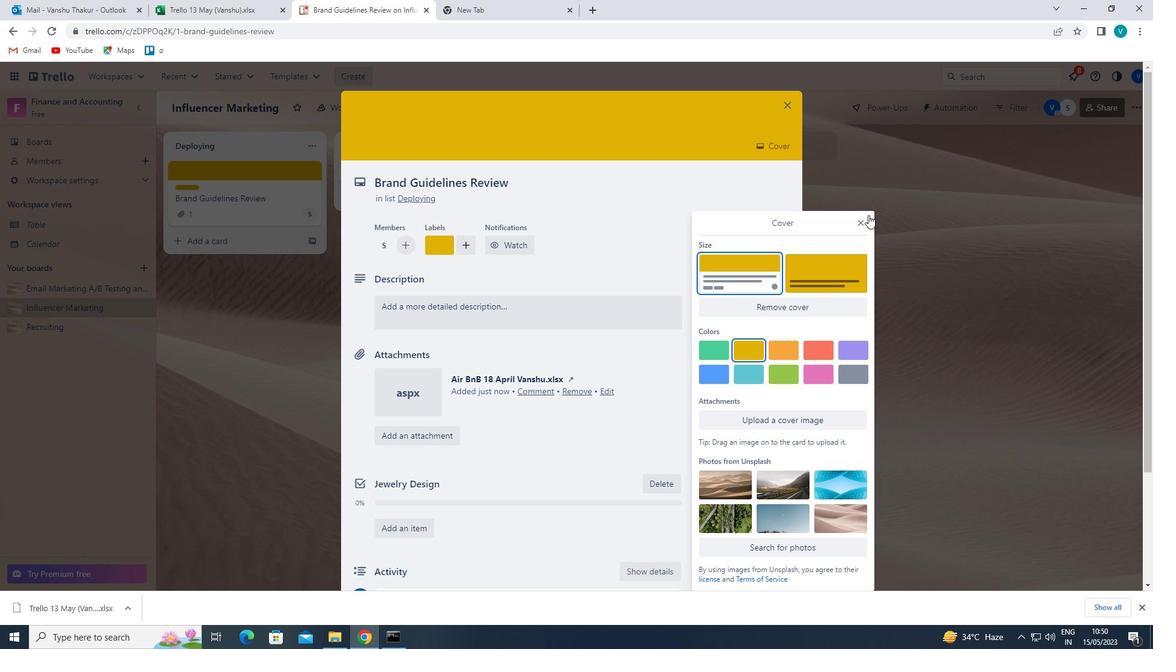 
Action: Mouse pressed left at (865, 222)
Screenshot: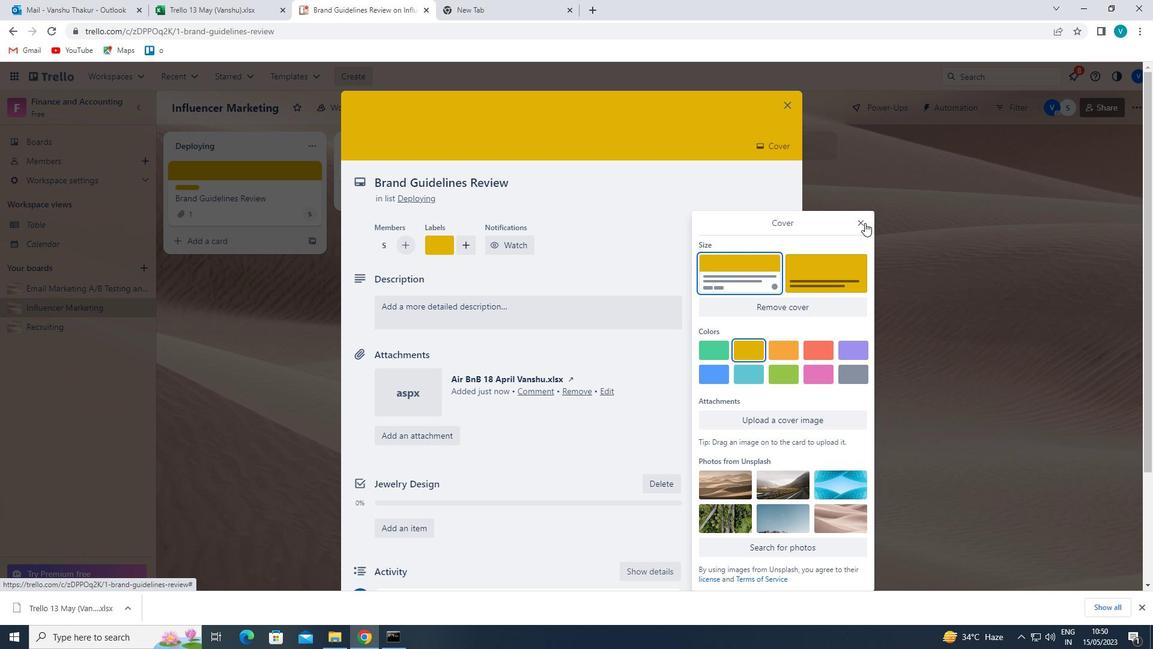 
Action: Mouse moved to (558, 315)
Screenshot: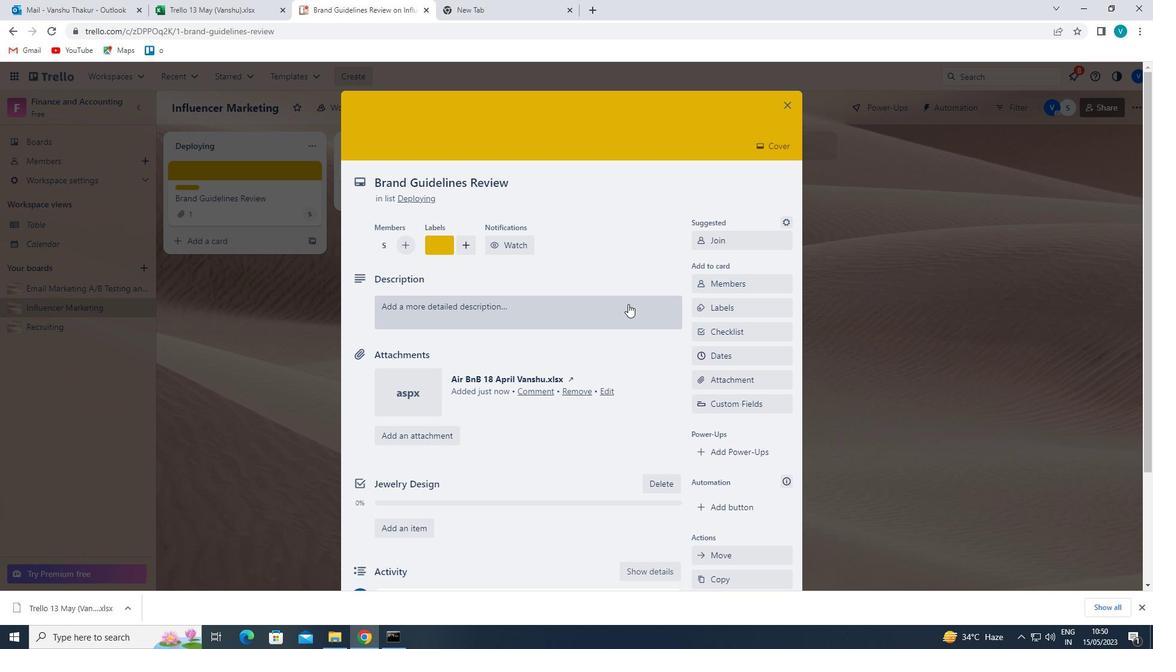 
Action: Mouse pressed left at (558, 315)
Screenshot: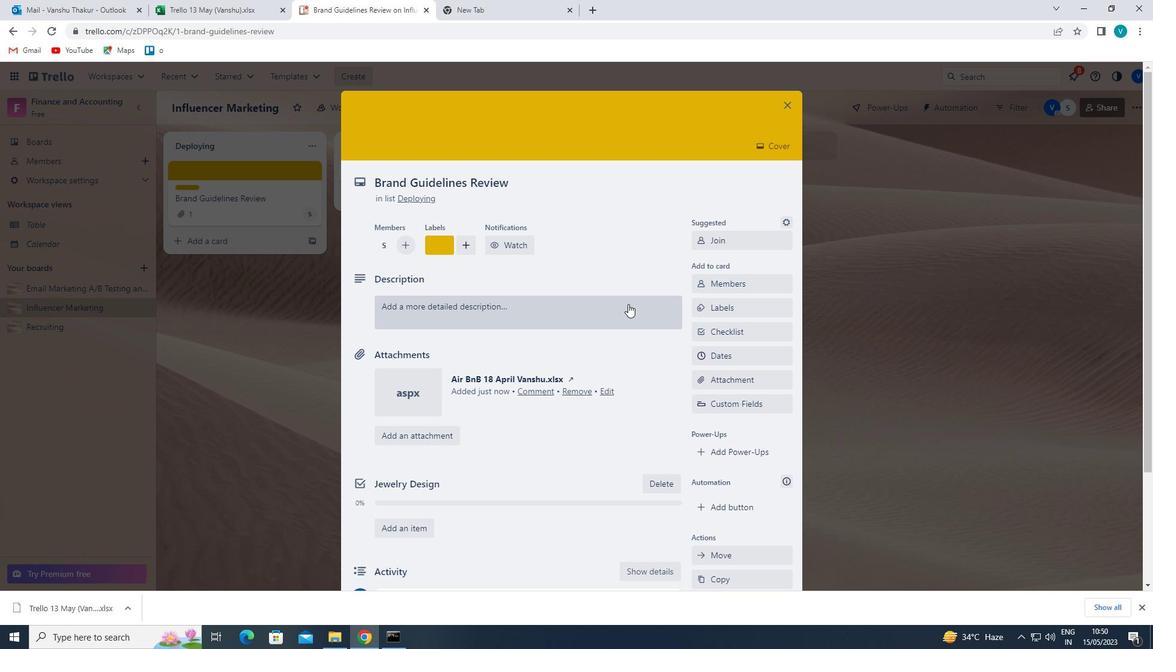 
Action: Mouse moved to (557, 316)
Screenshot: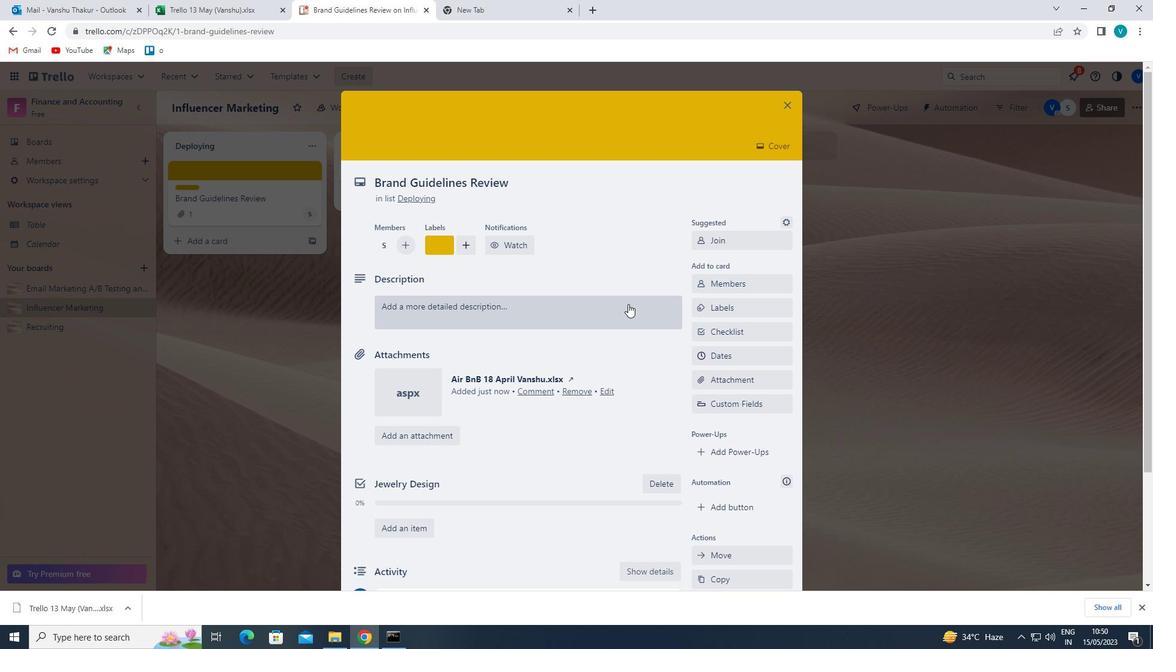 
Action: Key pressed '<Key.shift>CONDUCT<Key.space>MARKET<Key.space>RESEARCH<Key.space>FOR<Key.space>NEW<Key.space>PRODUCT<Key.space>DEVELOPMENT<Key.space><Key.backspace>'
Screenshot: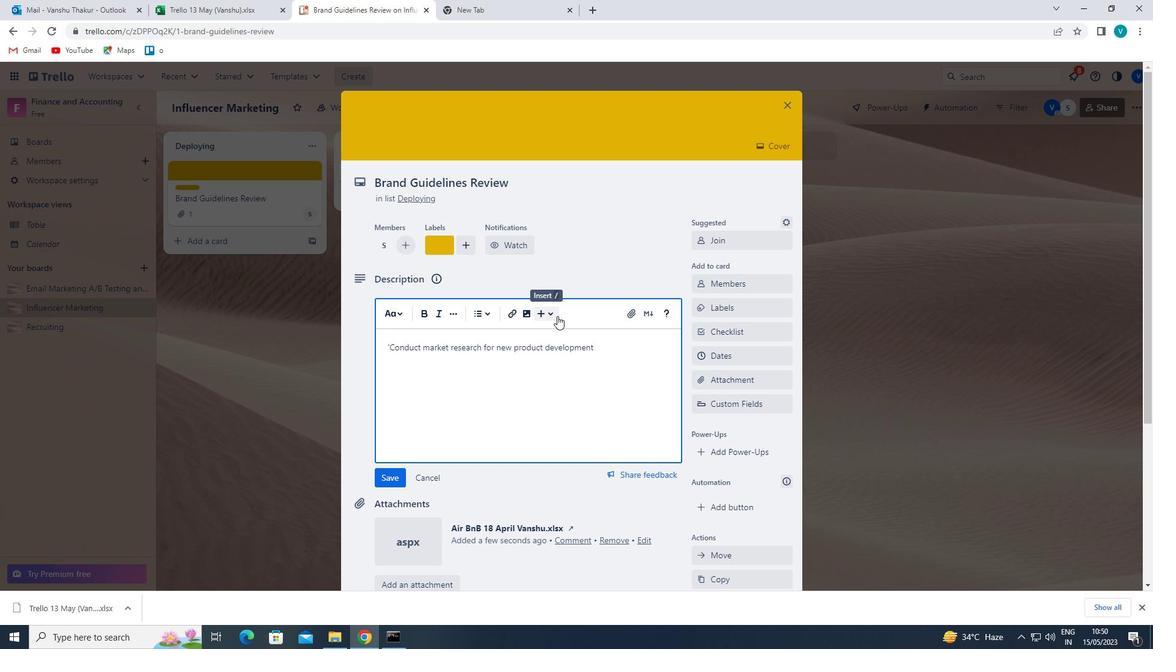 
Action: Mouse moved to (391, 477)
Screenshot: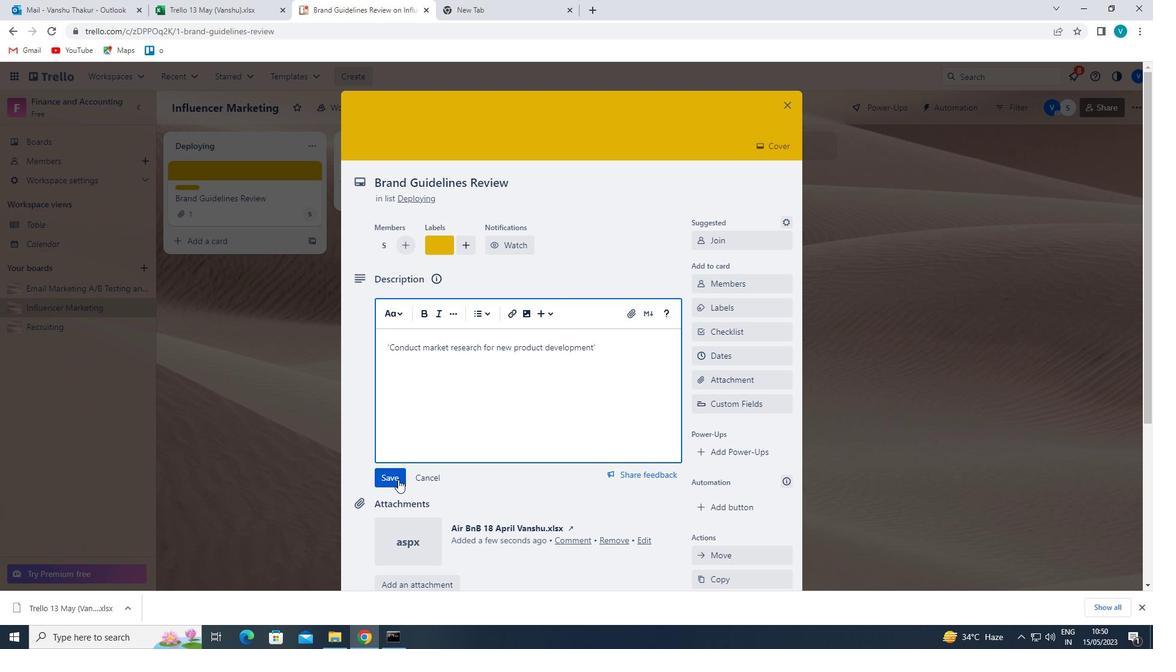 
Action: Mouse pressed left at (391, 477)
Screenshot: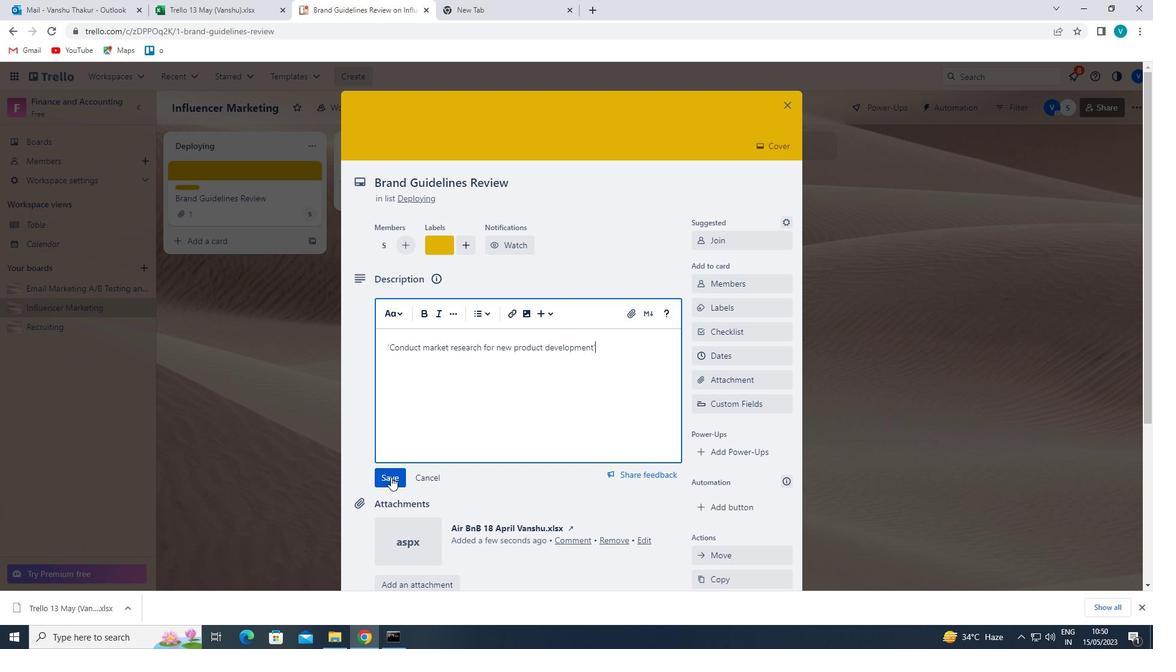 
Action: Mouse scrolled (391, 476) with delta (0, 0)
Screenshot: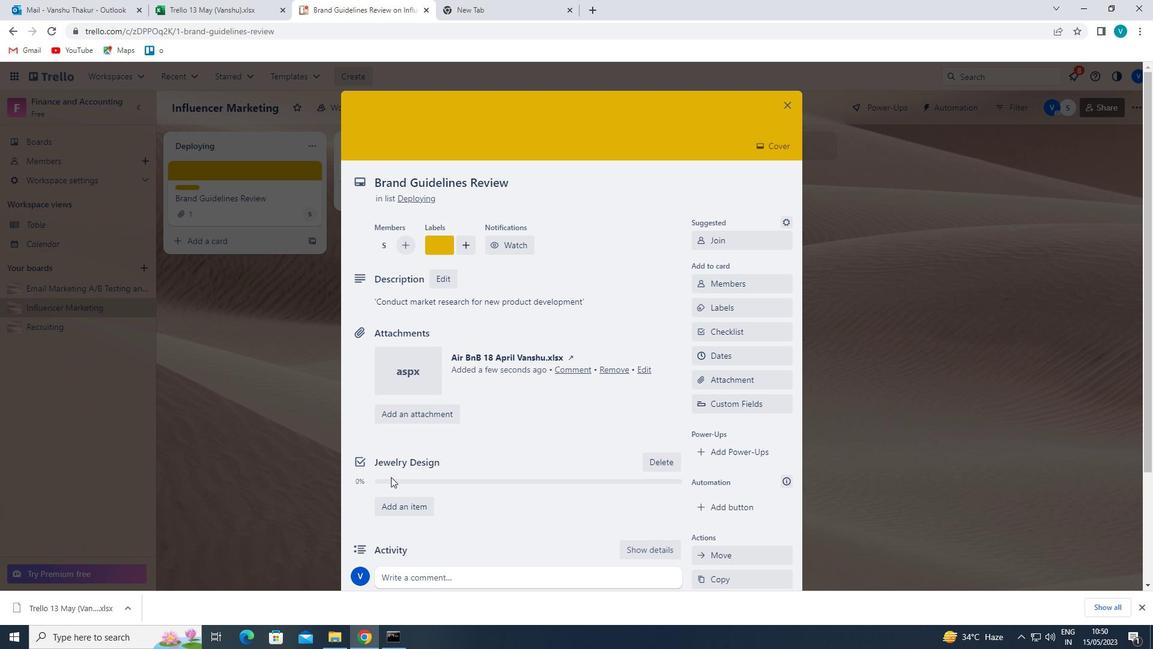
Action: Mouse scrolled (391, 476) with delta (0, 0)
Screenshot: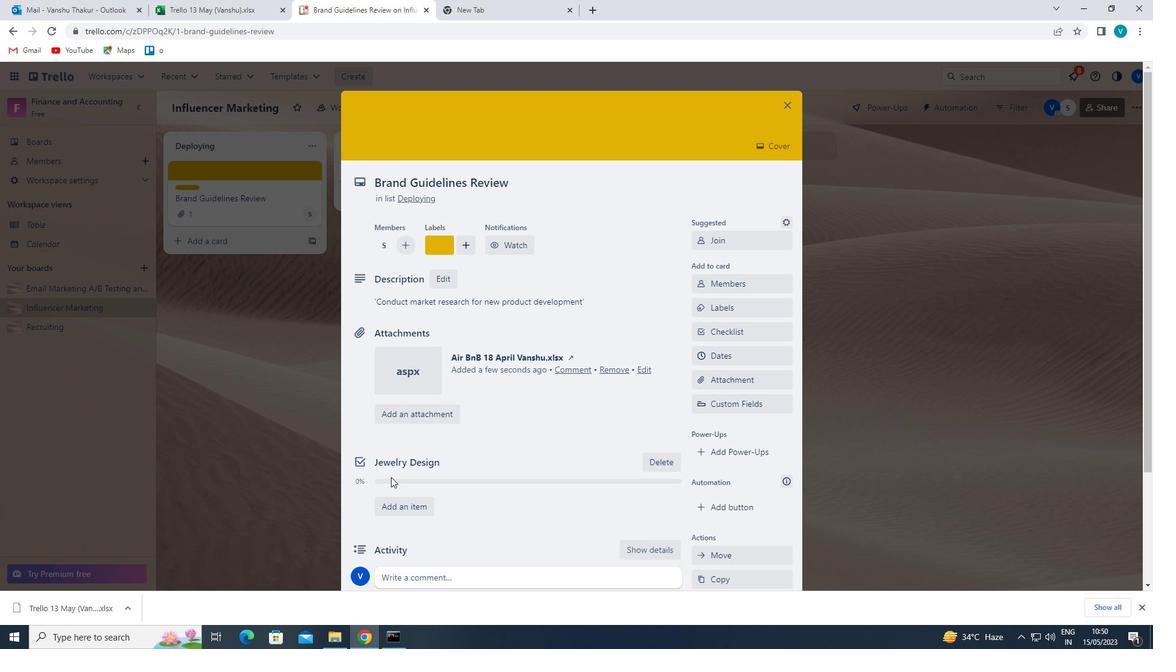 
Action: Mouse moved to (404, 457)
Screenshot: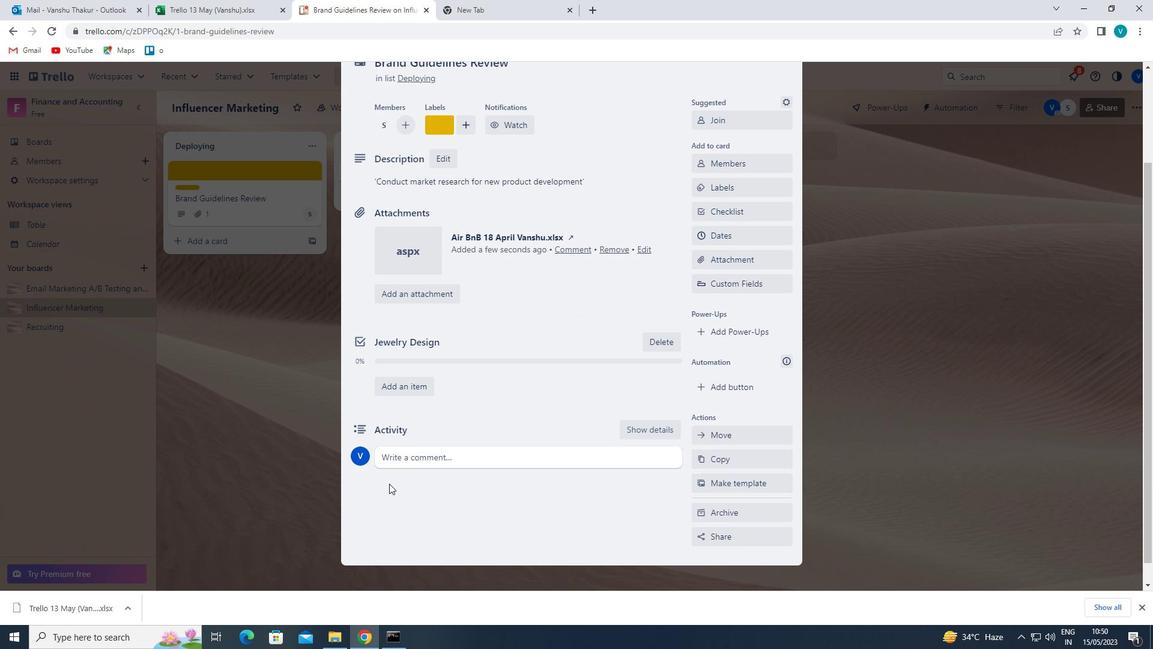 
Action: Mouse pressed left at (404, 457)
Screenshot: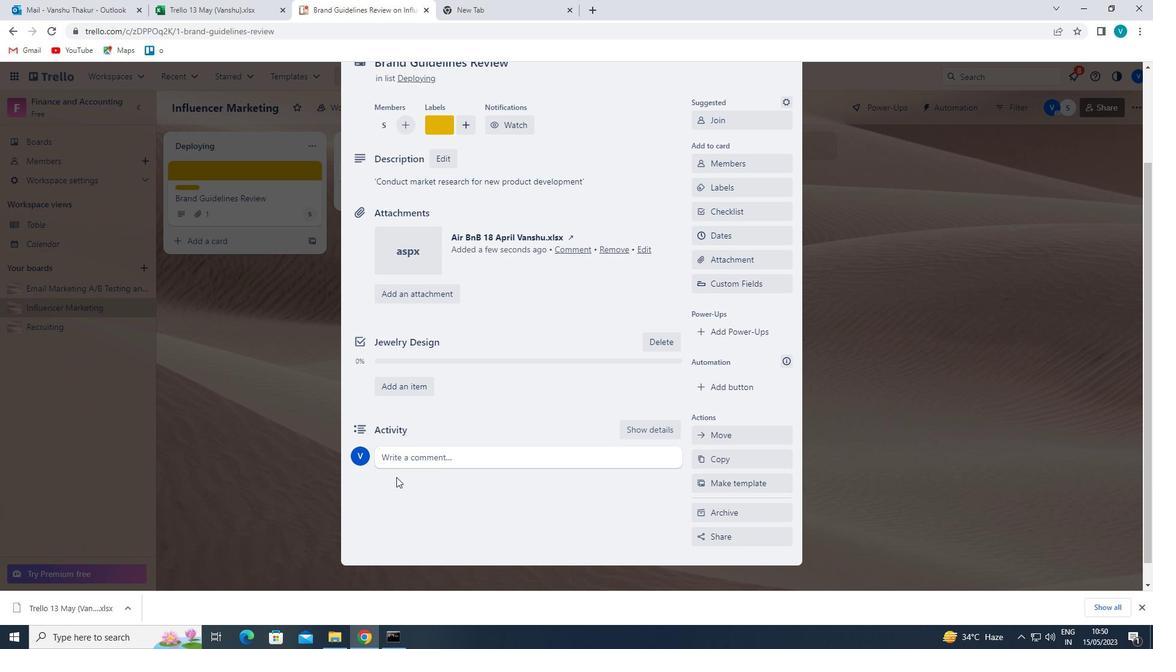 
Action: Mouse moved to (400, 459)
Screenshot: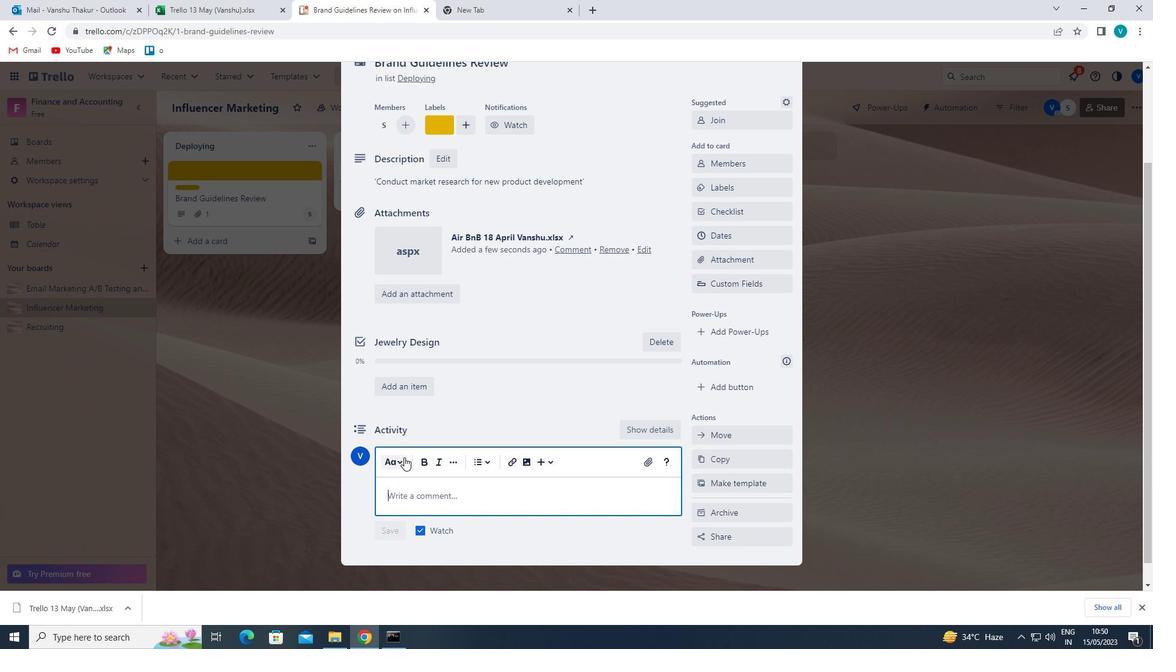 
Action: Key pressed '<Key.shift>LET<Key.space>US<Key.space>APPROACH<Key.space>THIS<Key.space>TASK<Key.space>WITH<Key.space>A<Key.space>SENSE<Key.space>OF<Key.space>URGENCY<Key.space>AND<Key.space>IMPORTANCE,<Key.space>RECOGNIZING<Key.space>ITS<Key.space>IMPACT<Key.space>ON<Key.space>THE<Key.space>OVERALL<Key.space>PROJECT.'
Screenshot: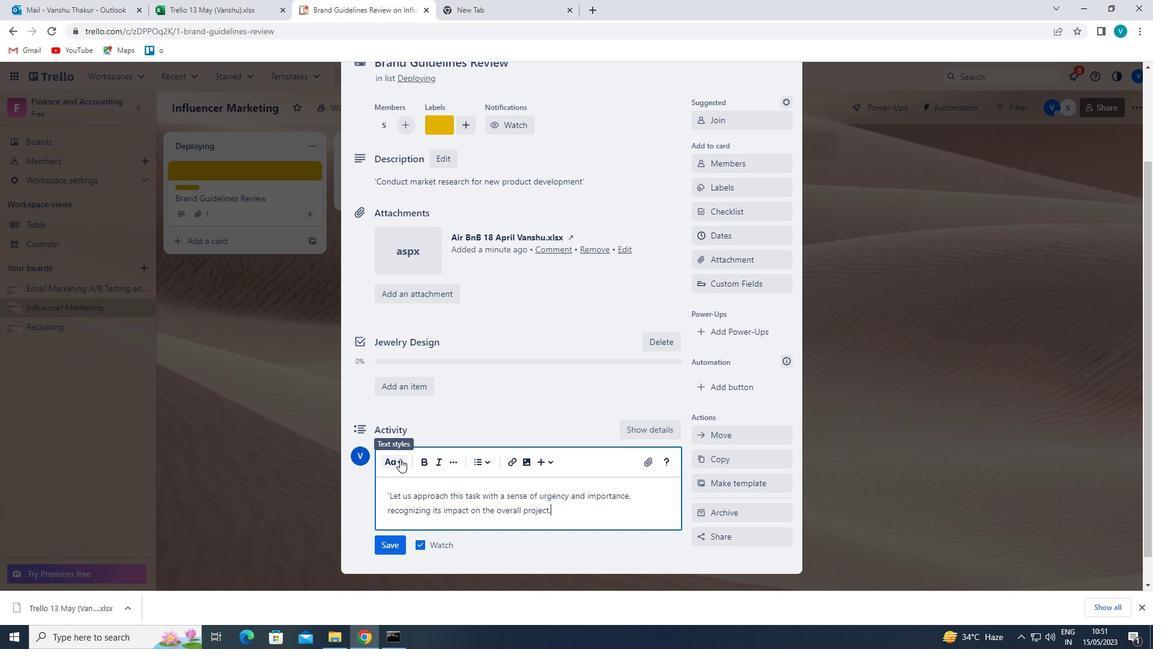 
Action: Mouse moved to (396, 551)
Screenshot: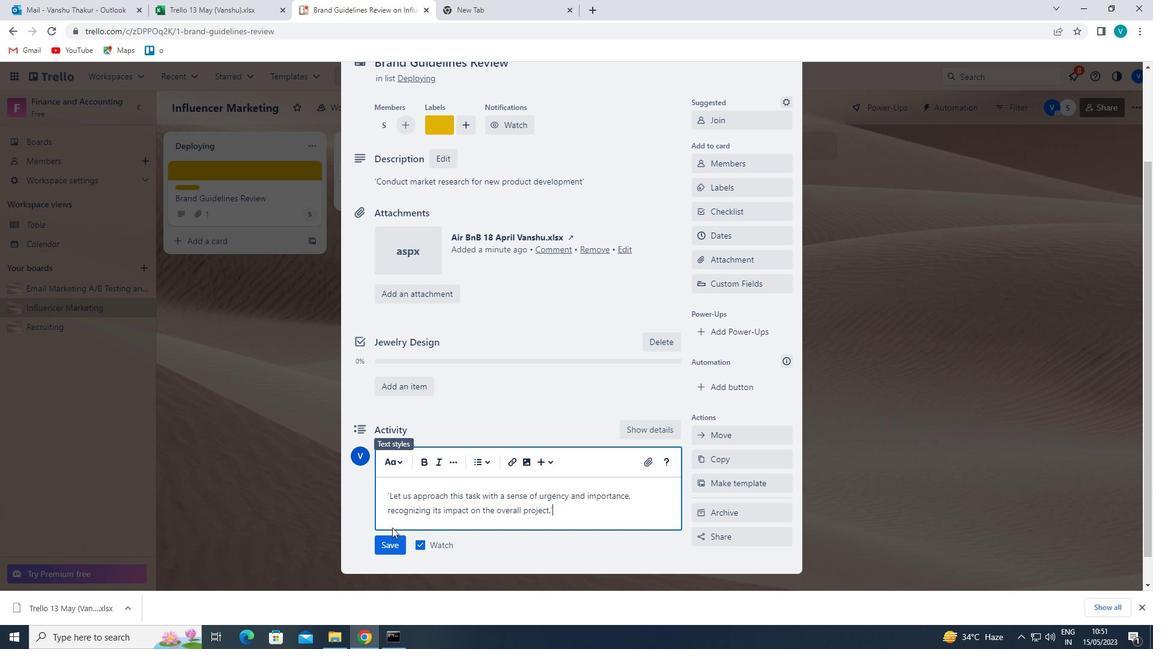 
Action: Mouse pressed left at (396, 551)
Screenshot: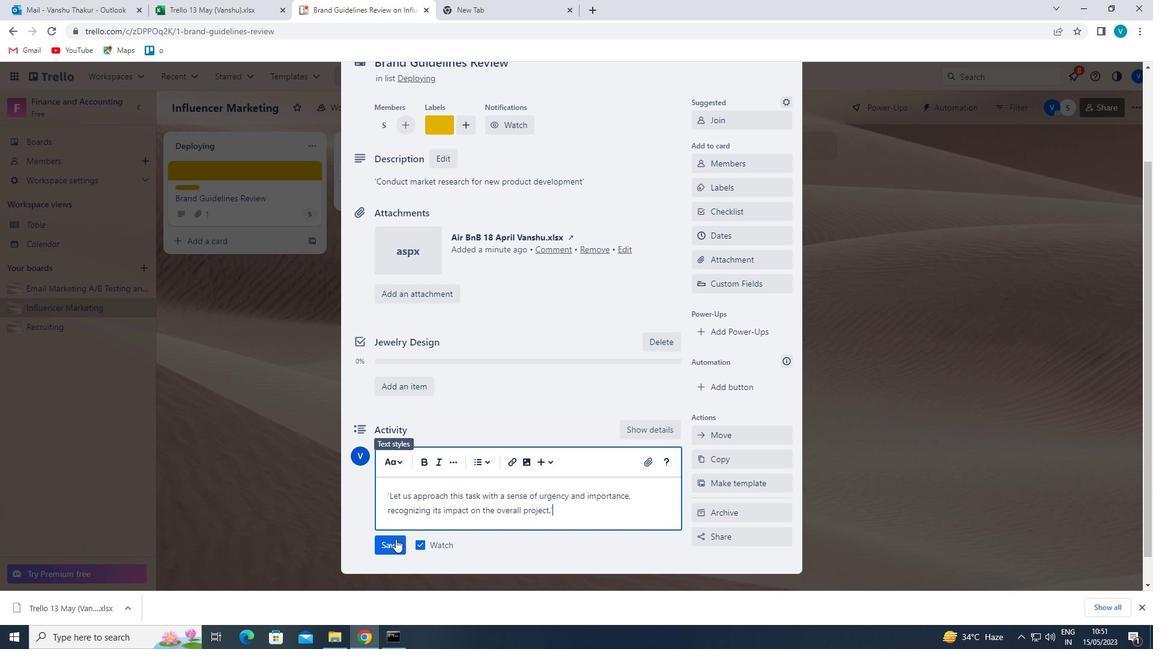 
Action: Mouse moved to (703, 234)
Screenshot: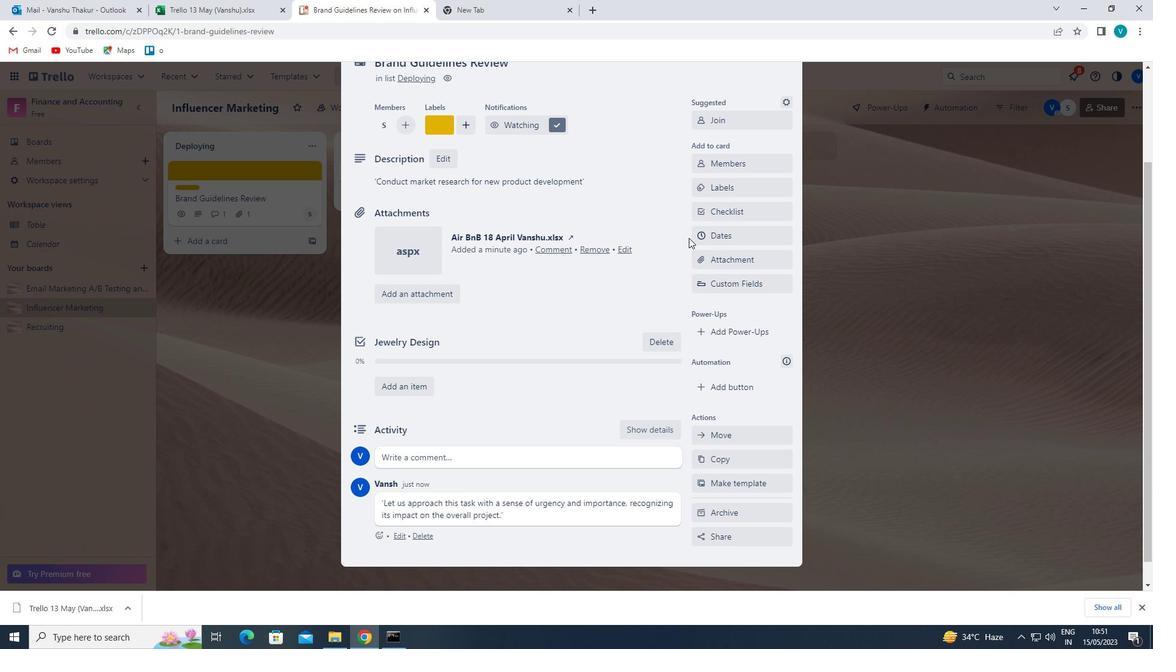 
Action: Mouse pressed left at (703, 234)
Screenshot: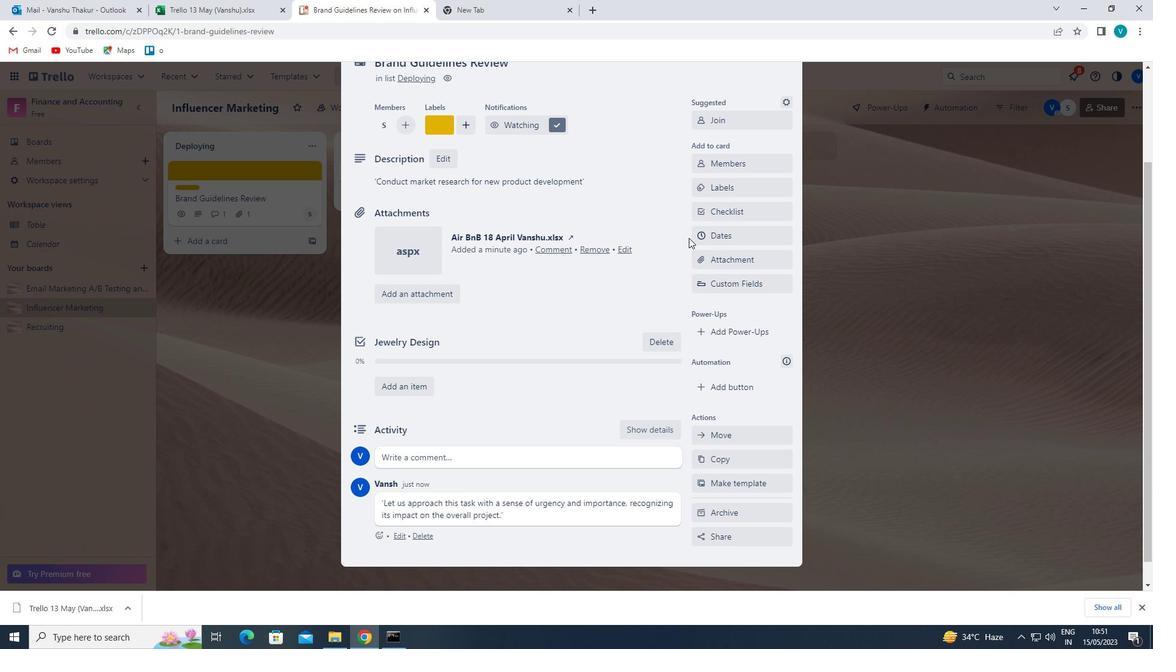 
Action: Mouse moved to (704, 330)
Screenshot: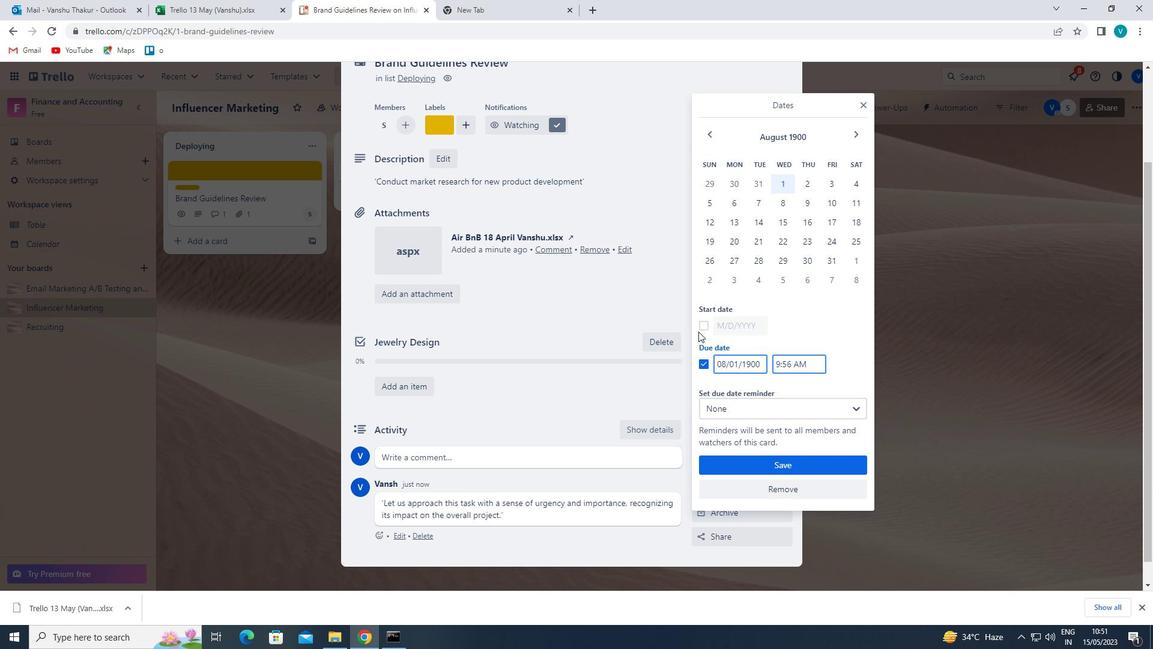 
Action: Mouse pressed left at (704, 330)
Screenshot: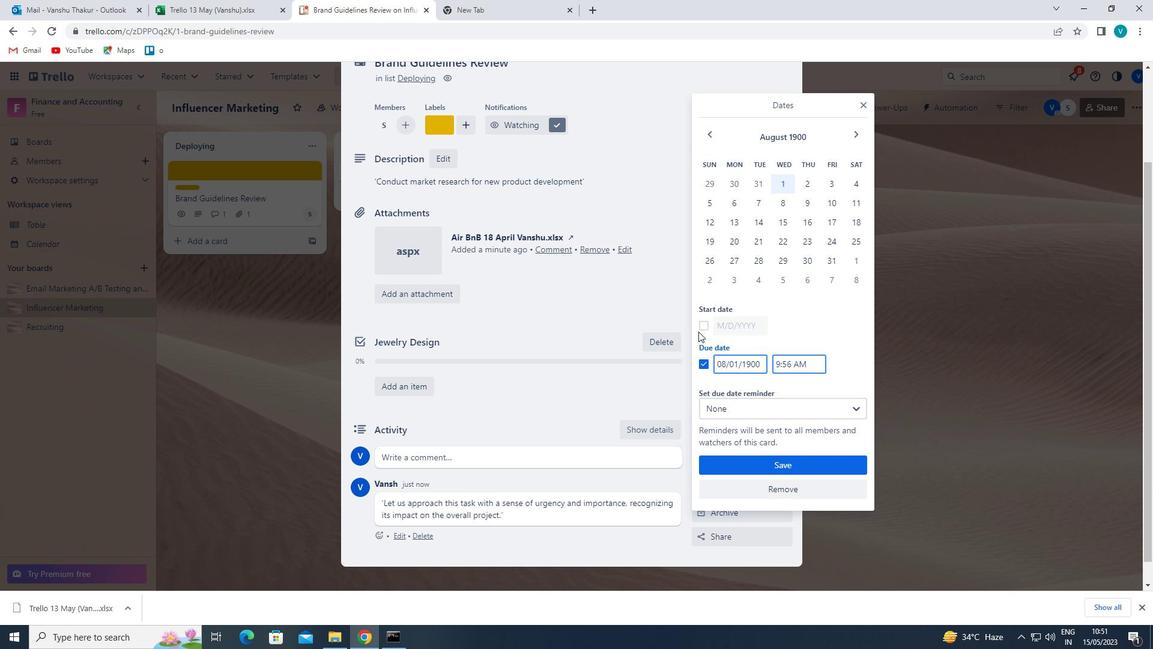 
Action: Mouse moved to (726, 322)
Screenshot: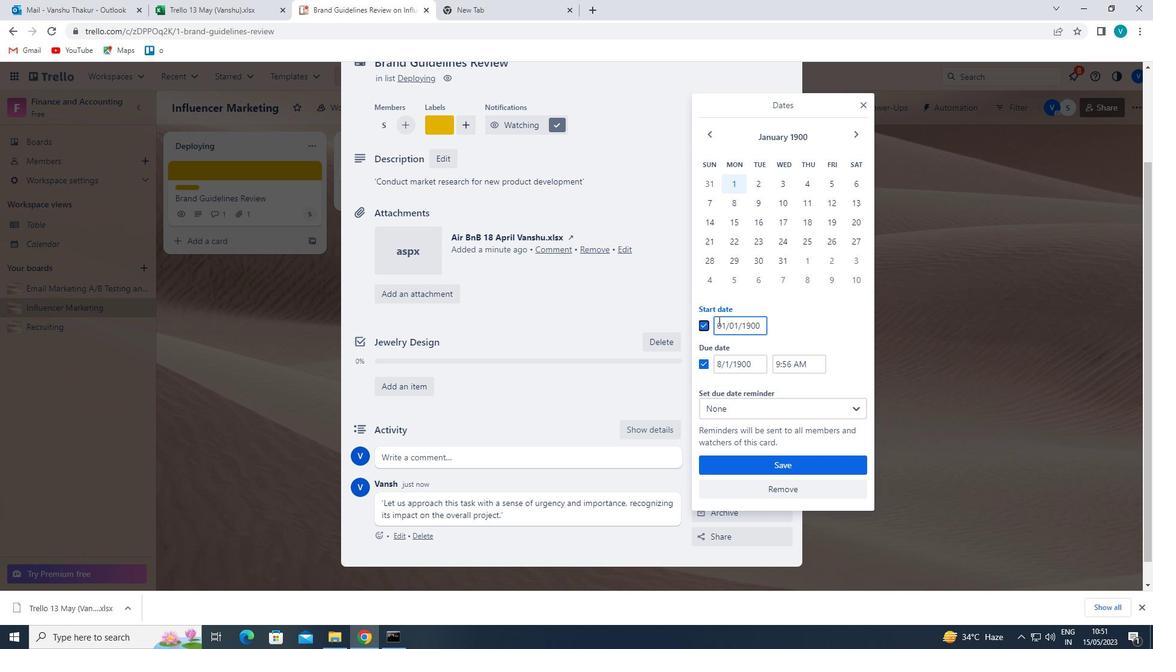
Action: Mouse pressed left at (726, 322)
Screenshot: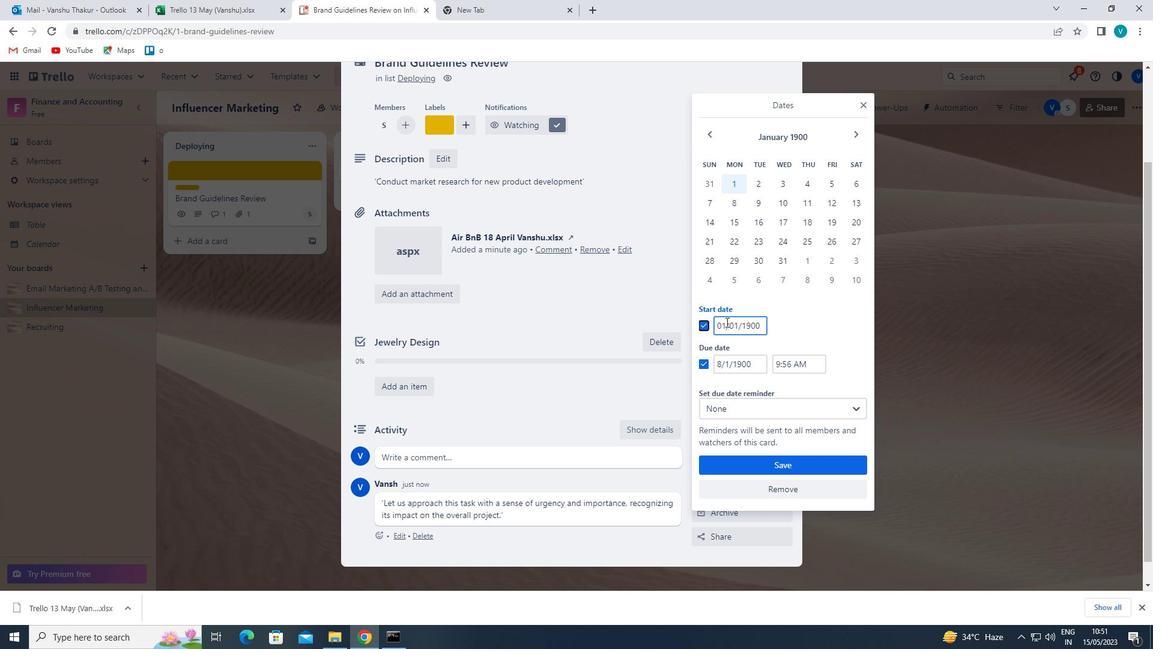 
Action: Mouse moved to (725, 322)
Screenshot: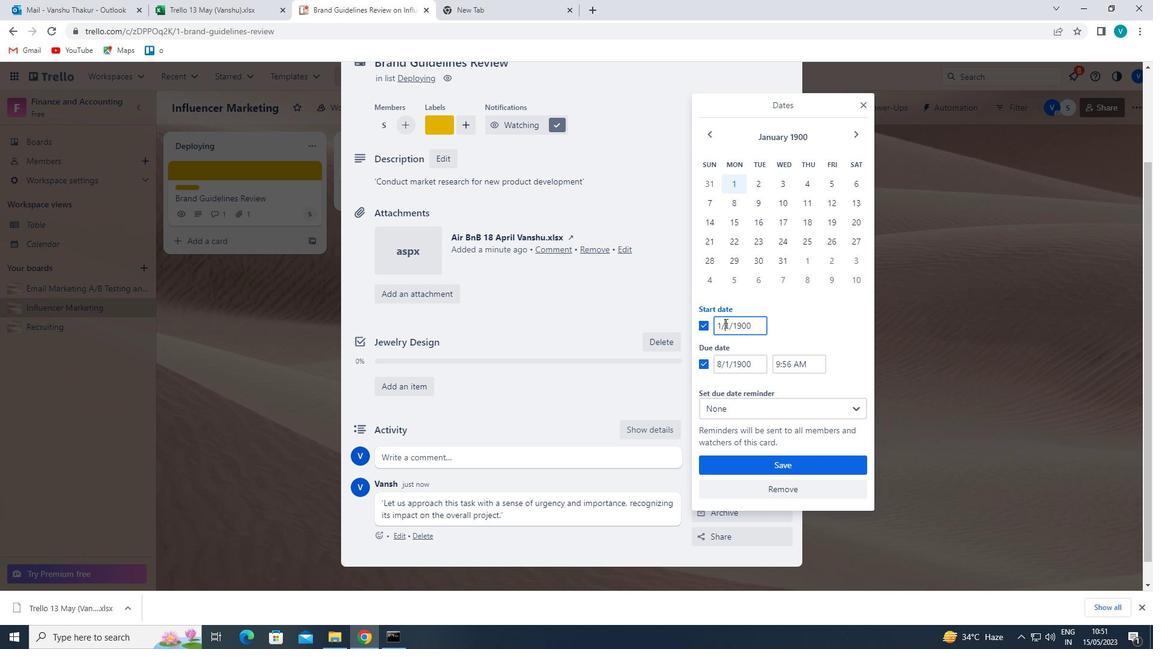 
Action: Key pressed <Key.left><Key.backspace>2
Screenshot: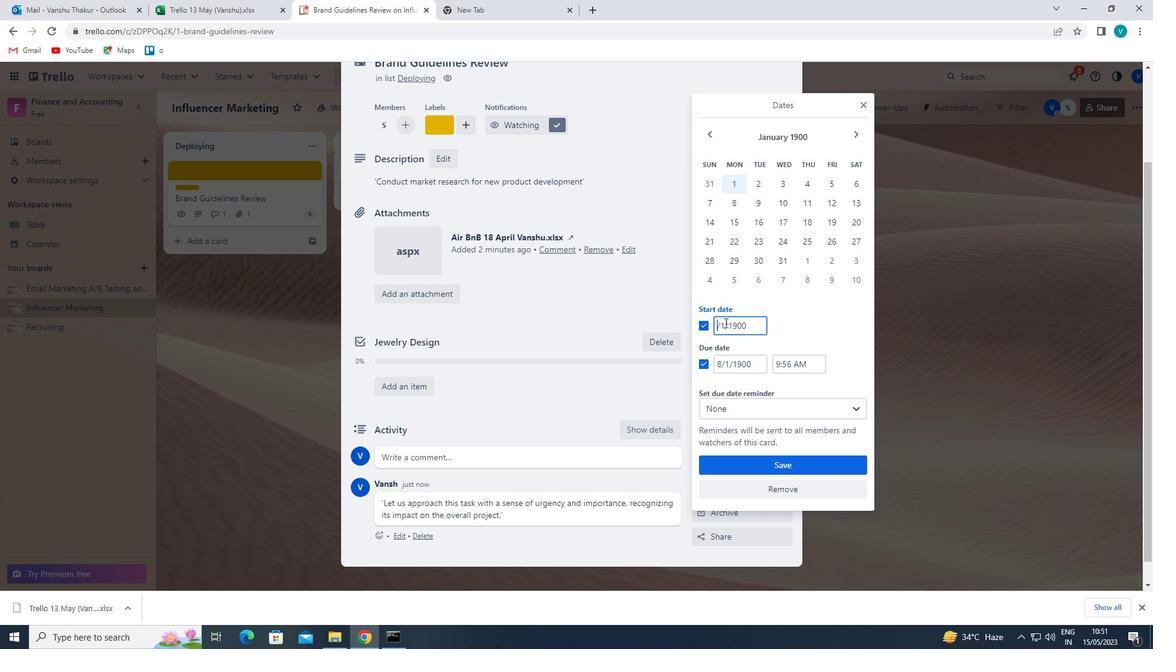 
Action: Mouse moved to (720, 359)
Screenshot: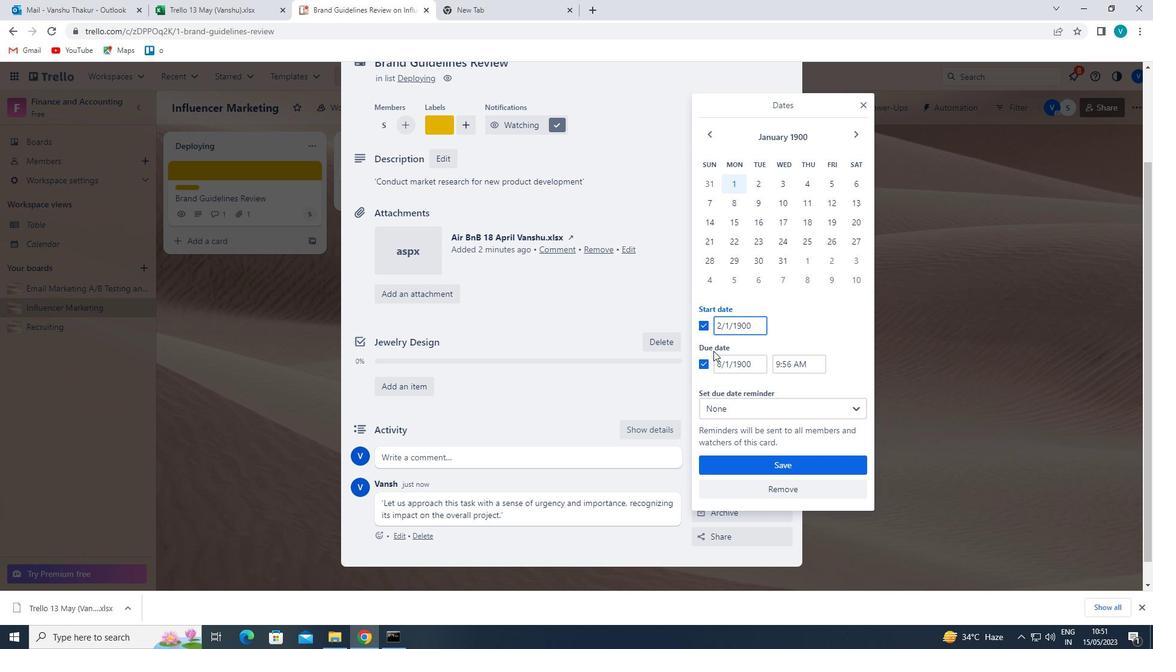 
Action: Mouse pressed left at (720, 359)
Screenshot: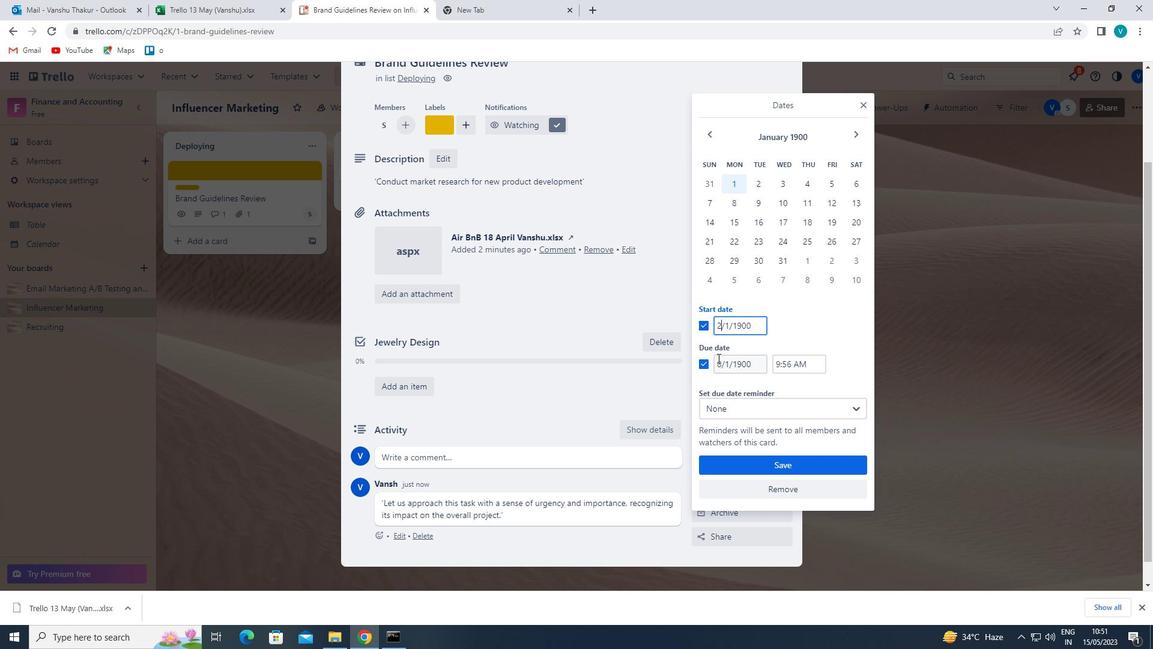 
Action: Mouse moved to (720, 364)
Screenshot: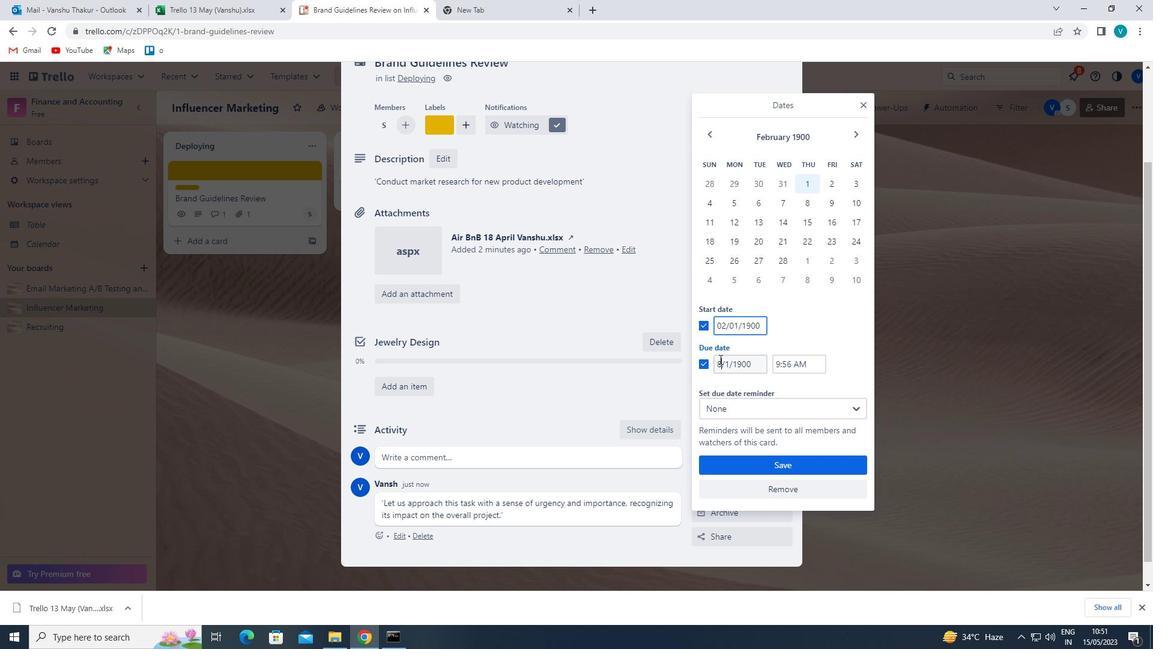 
Action: Key pressed <Key.backspace>9
Screenshot: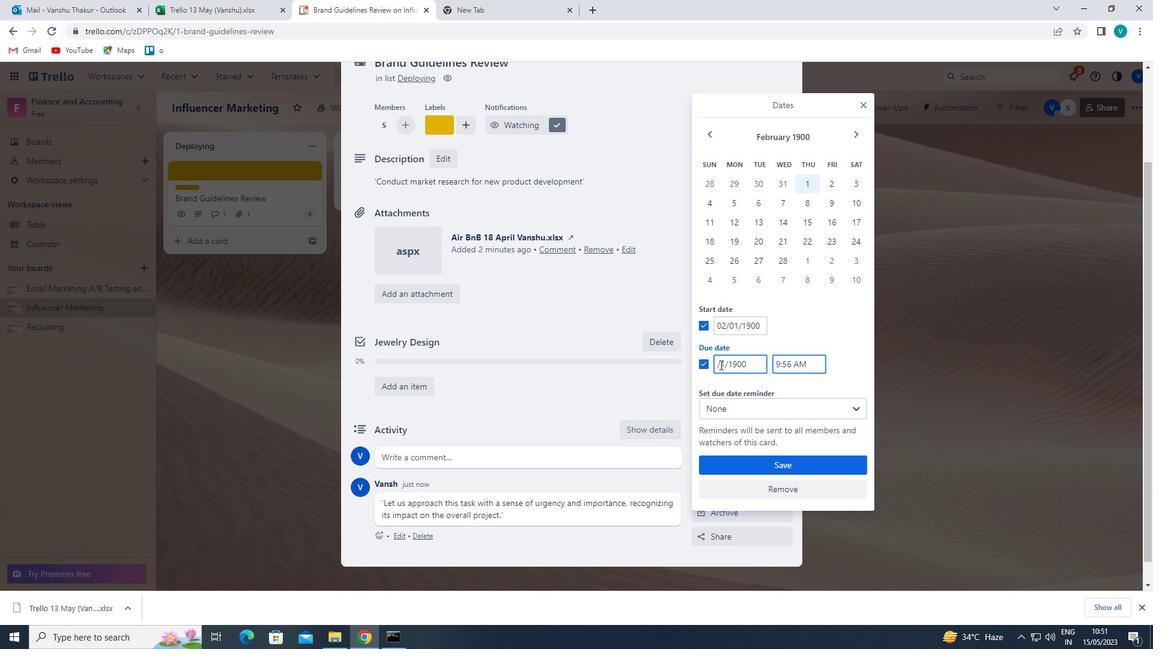 
Action: Mouse moved to (746, 461)
Screenshot: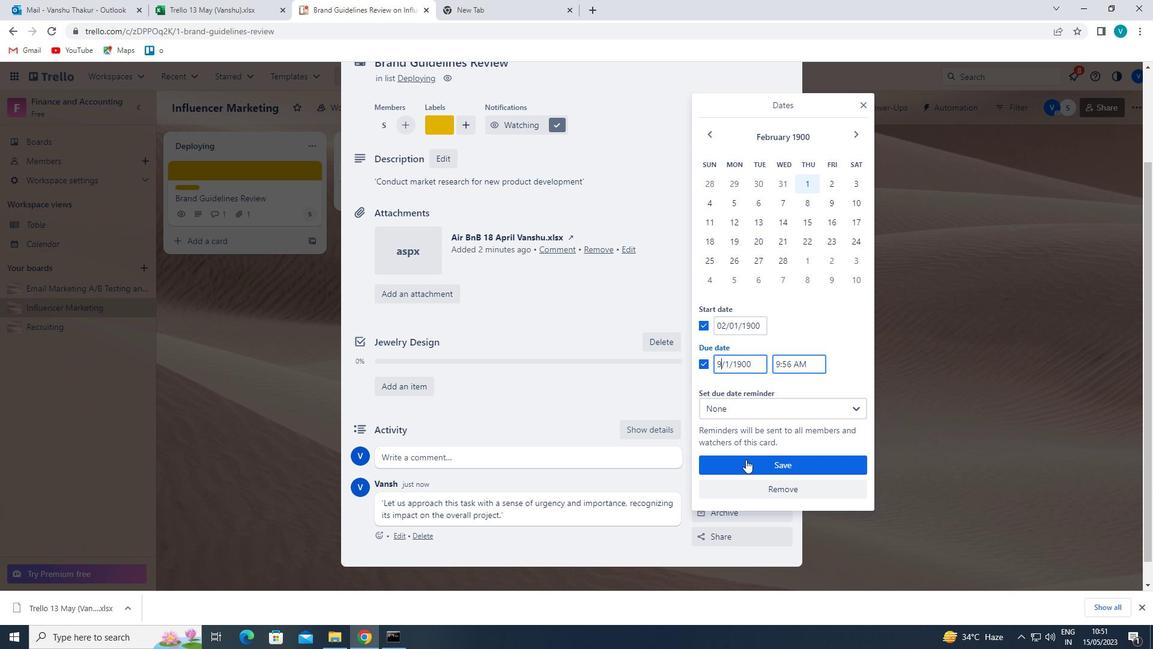 
Action: Mouse pressed left at (746, 461)
Screenshot: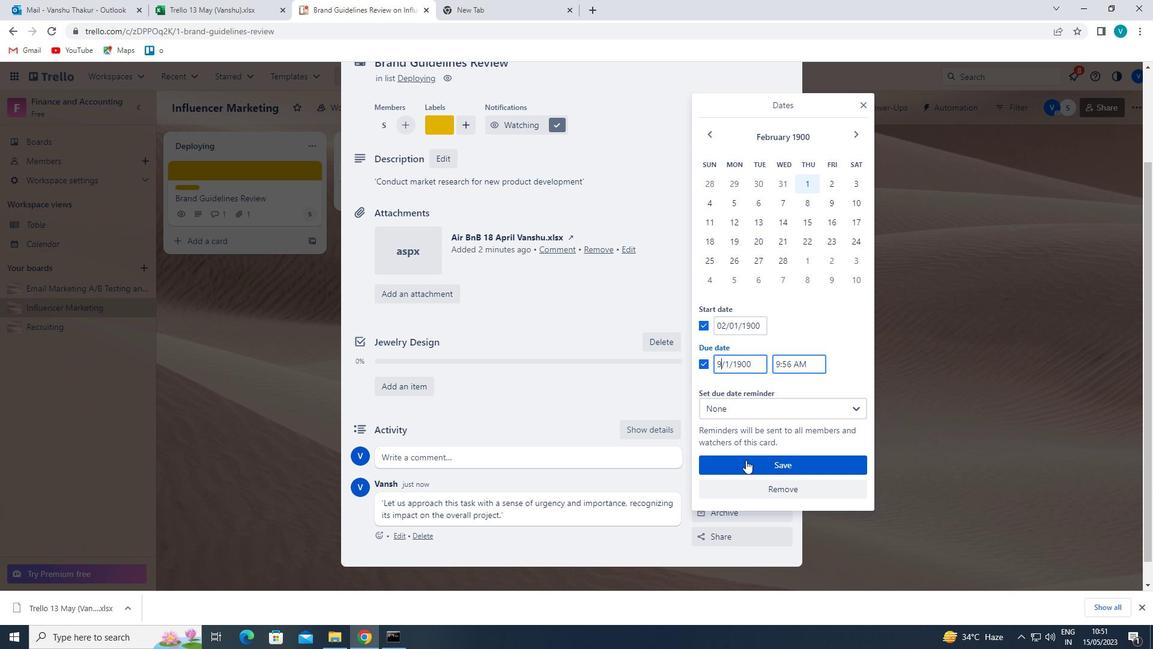 
